 Task: Add a signature Martin Flores containing Best wishes for a happy National Religious Freedom Day, Martin Flores to email address softage.3@softage.net and add a folder Lease terminations
Action: Mouse moved to (73, 119)
Screenshot: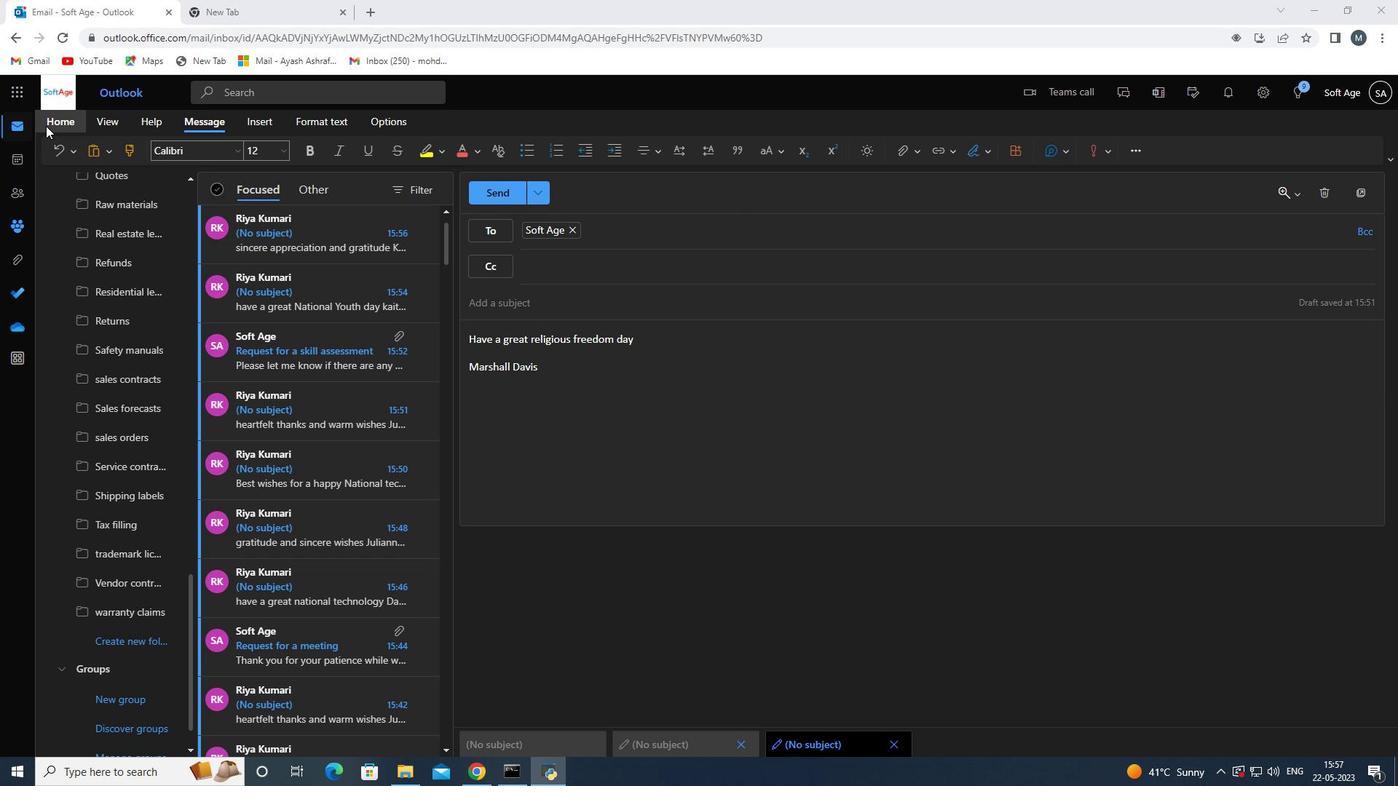 
Action: Mouse pressed left at (73, 119)
Screenshot: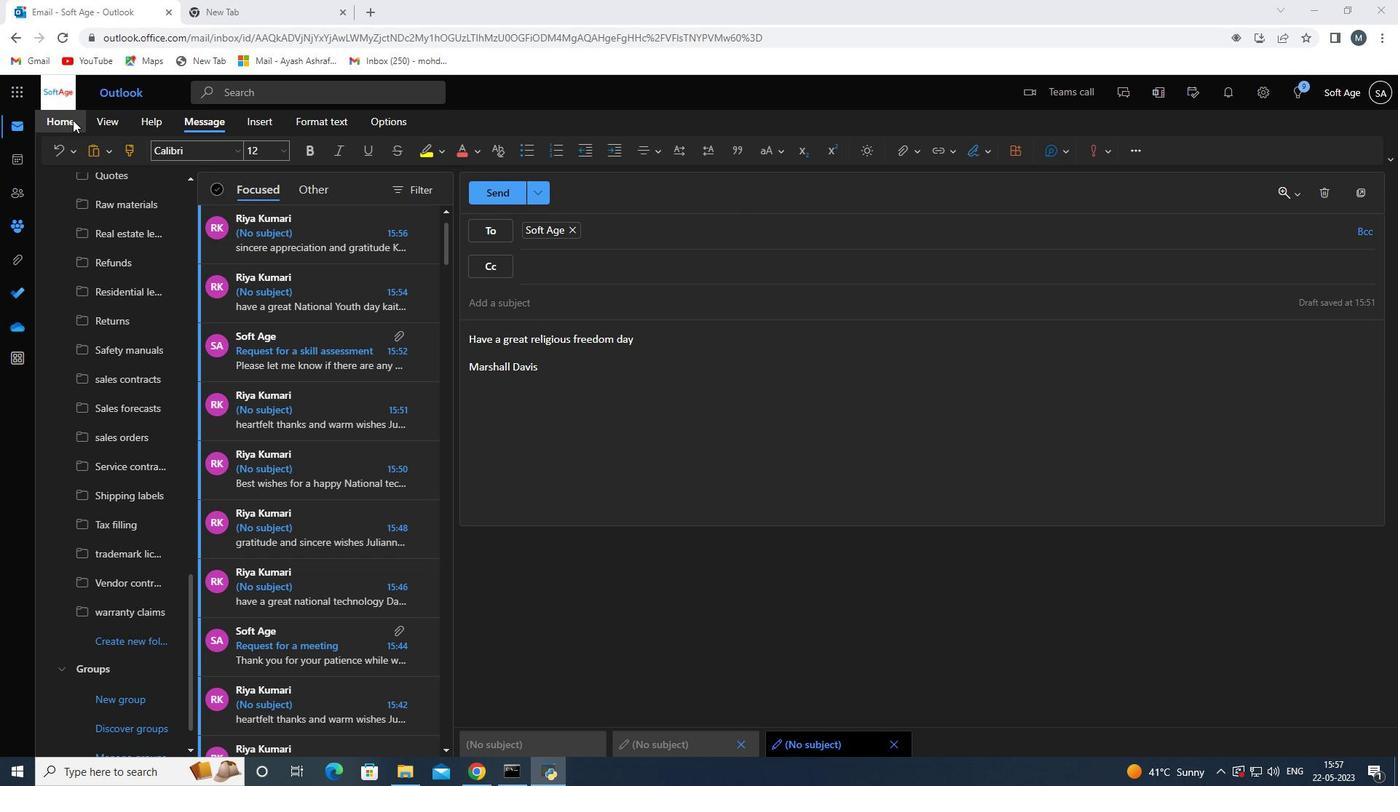 
Action: Mouse moved to (226, 147)
Screenshot: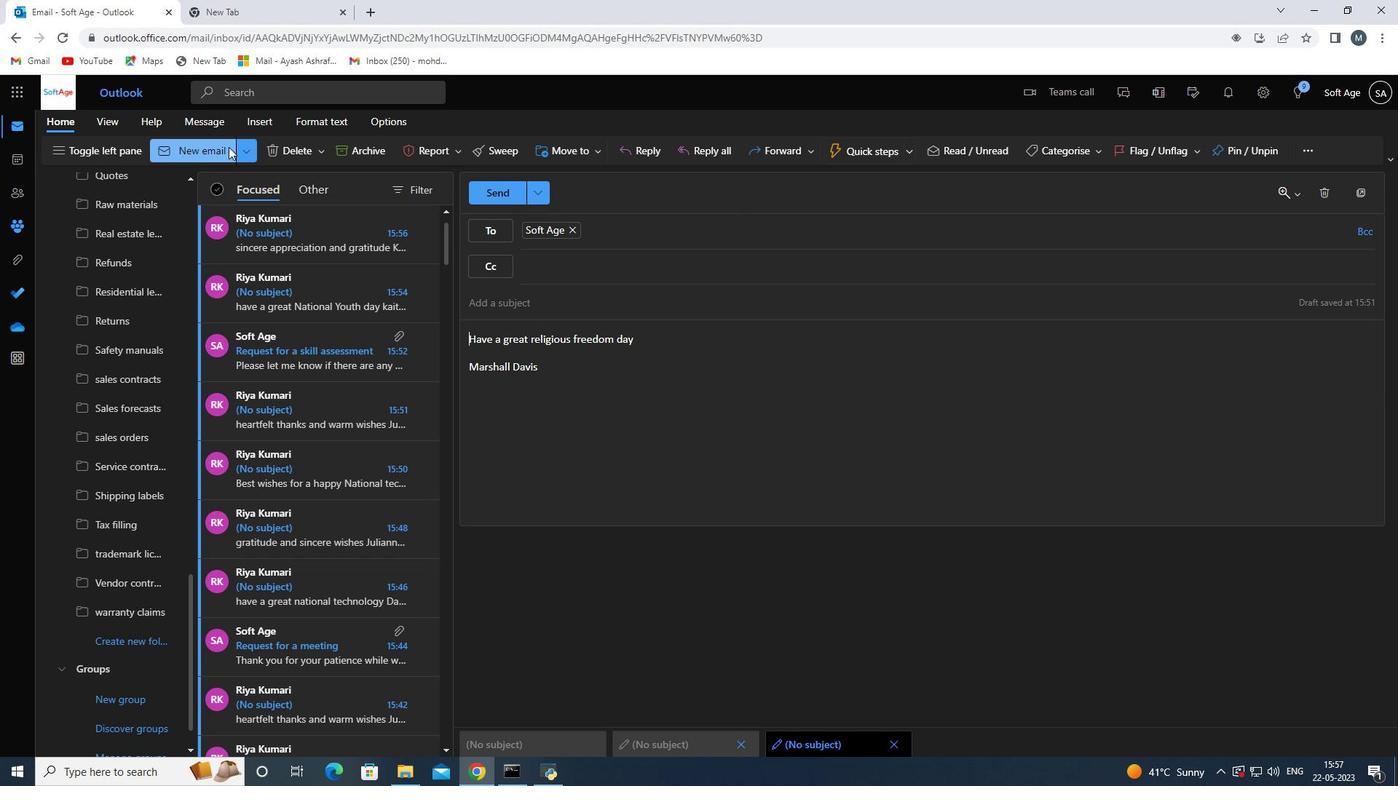 
Action: Mouse pressed left at (226, 147)
Screenshot: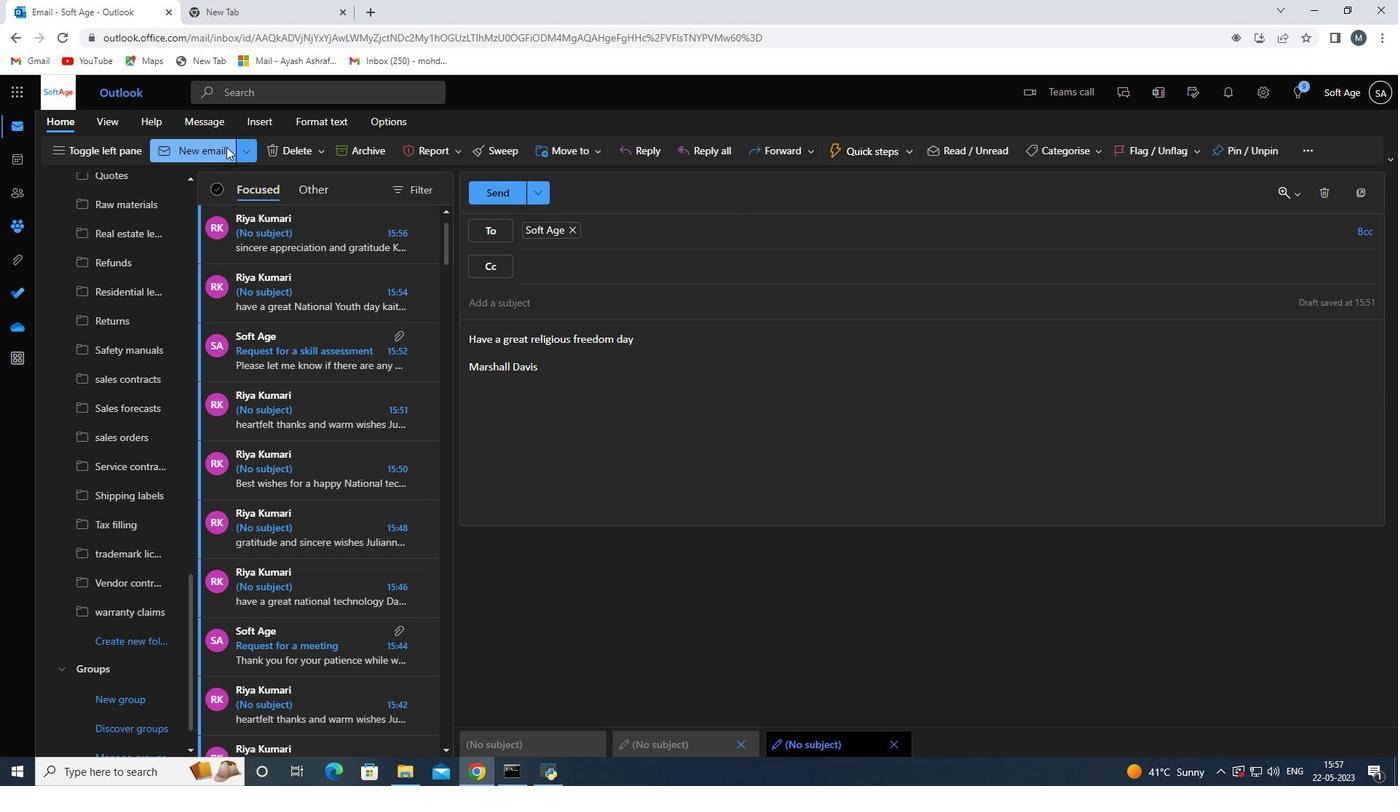 
Action: Mouse moved to (976, 158)
Screenshot: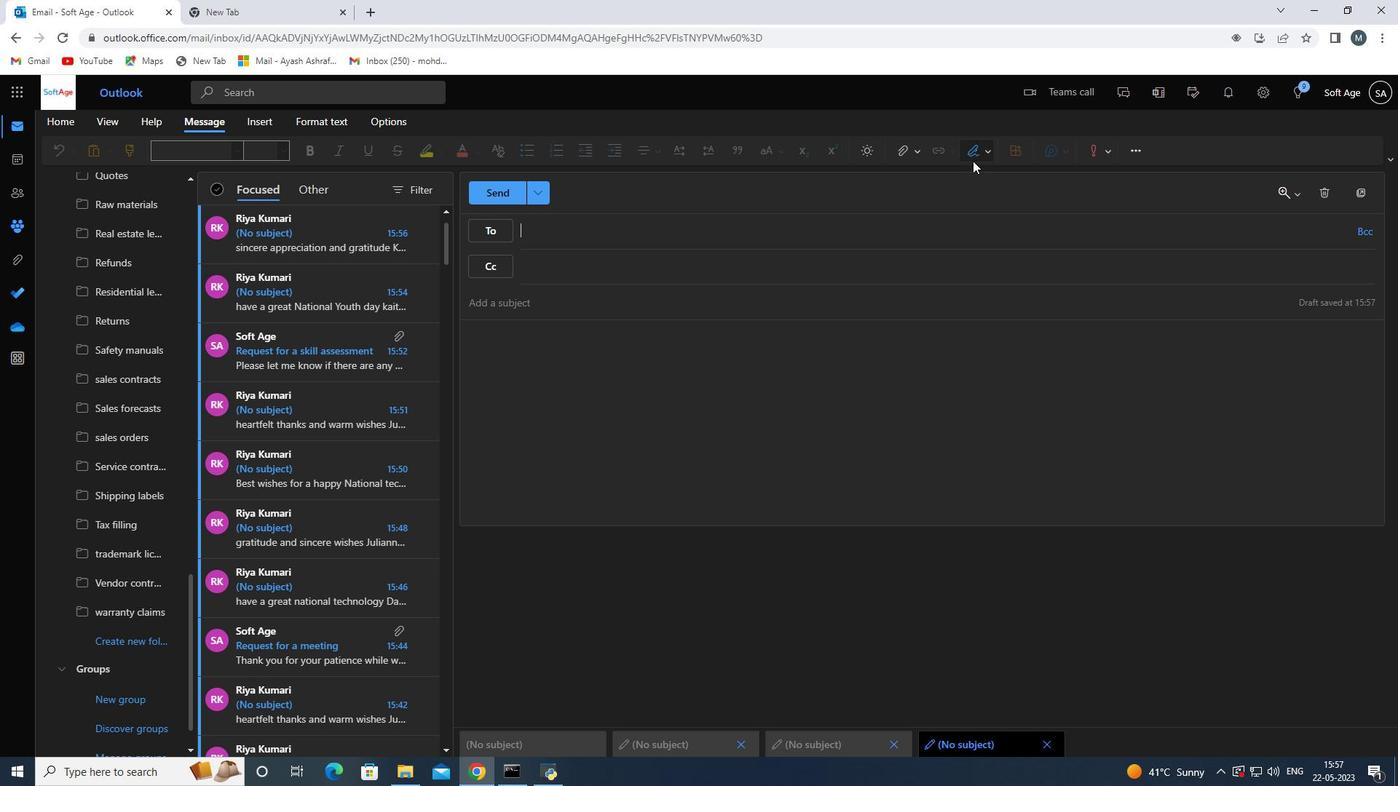 
Action: Mouse pressed left at (976, 158)
Screenshot: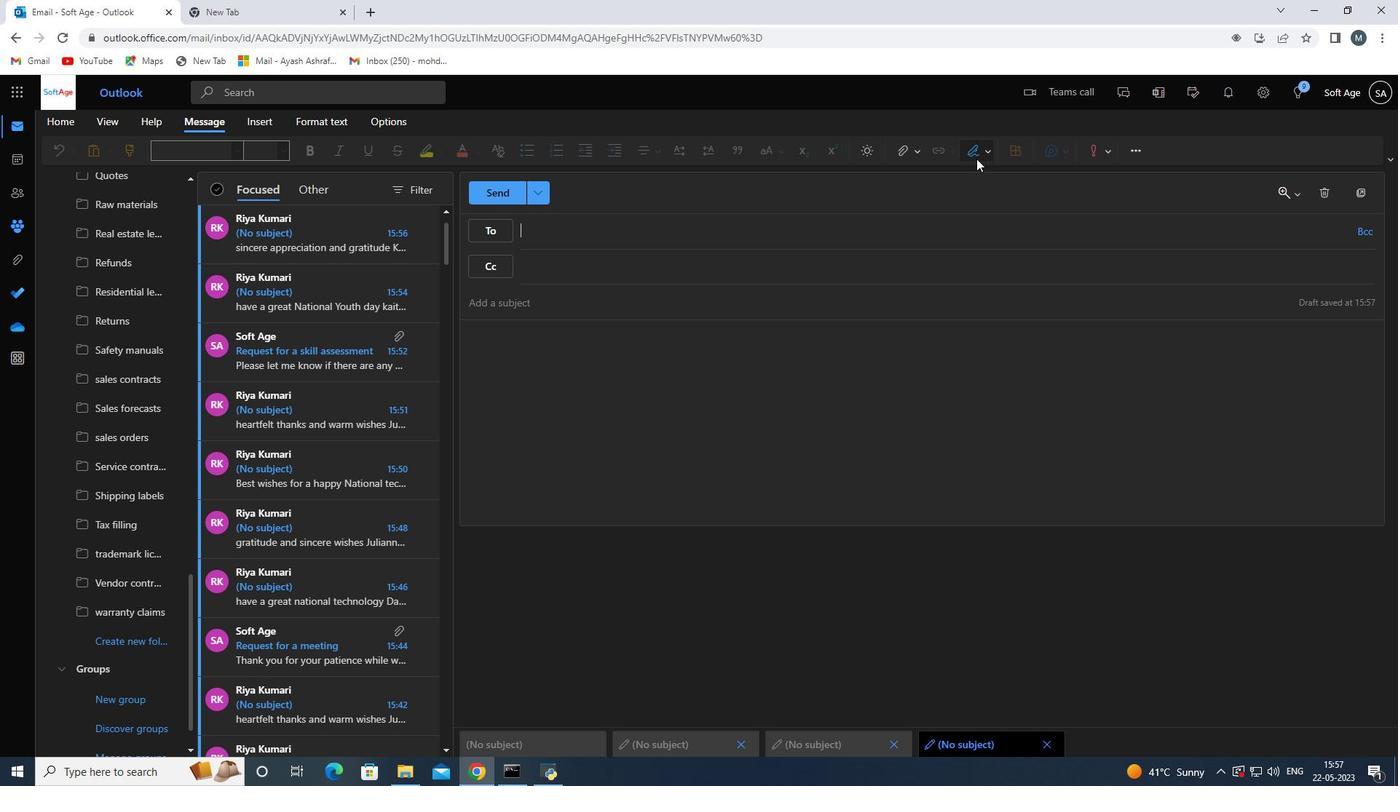 
Action: Mouse moved to (958, 206)
Screenshot: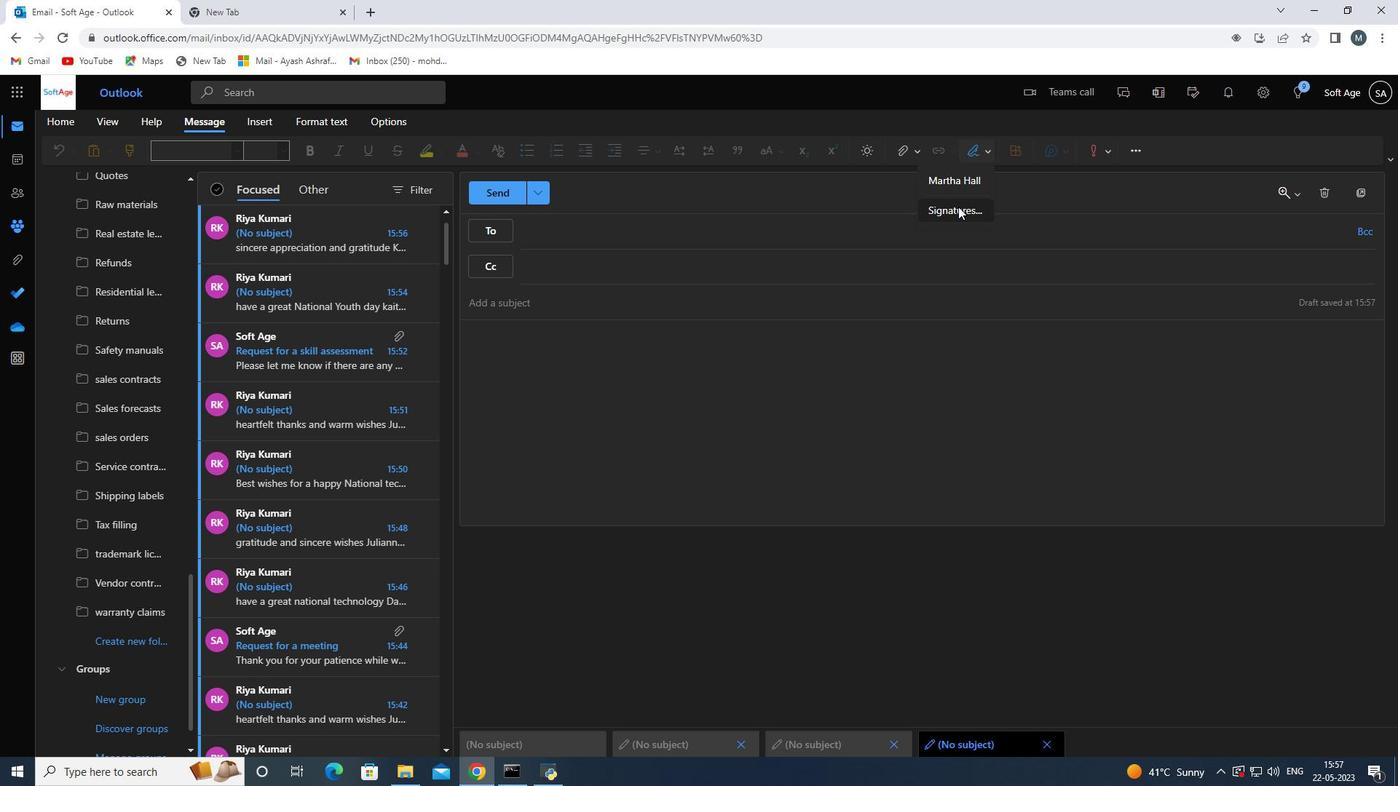 
Action: Mouse pressed left at (958, 206)
Screenshot: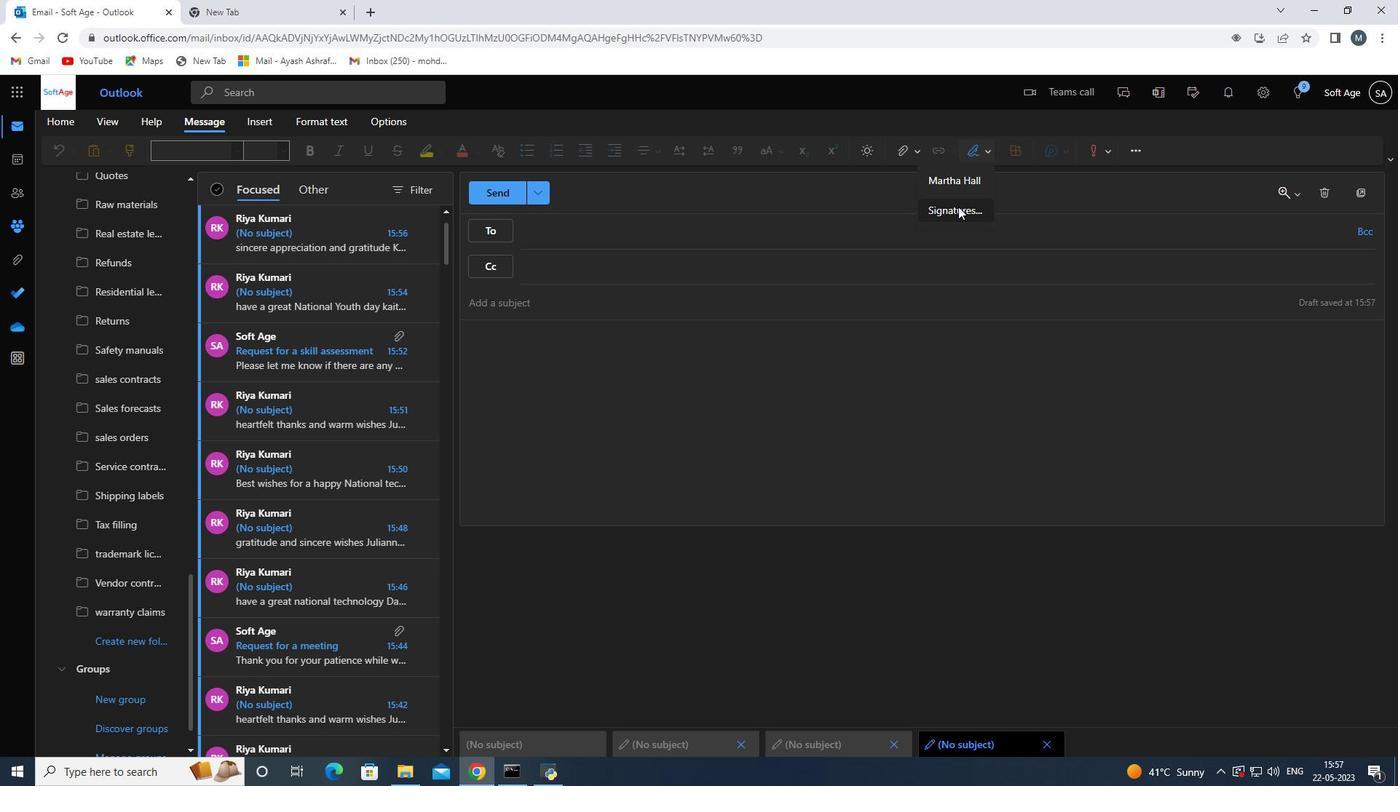 
Action: Mouse moved to (971, 272)
Screenshot: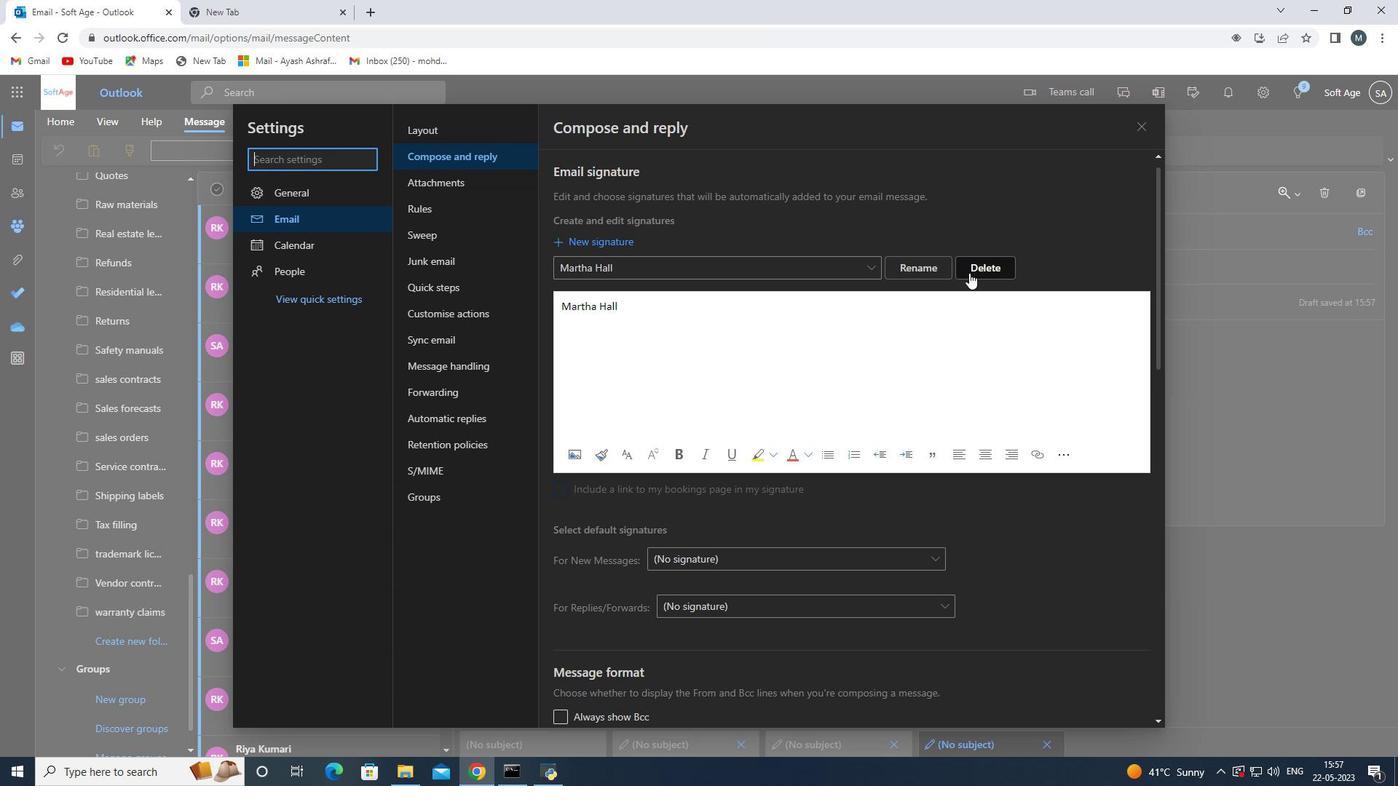 
Action: Mouse pressed left at (971, 272)
Screenshot: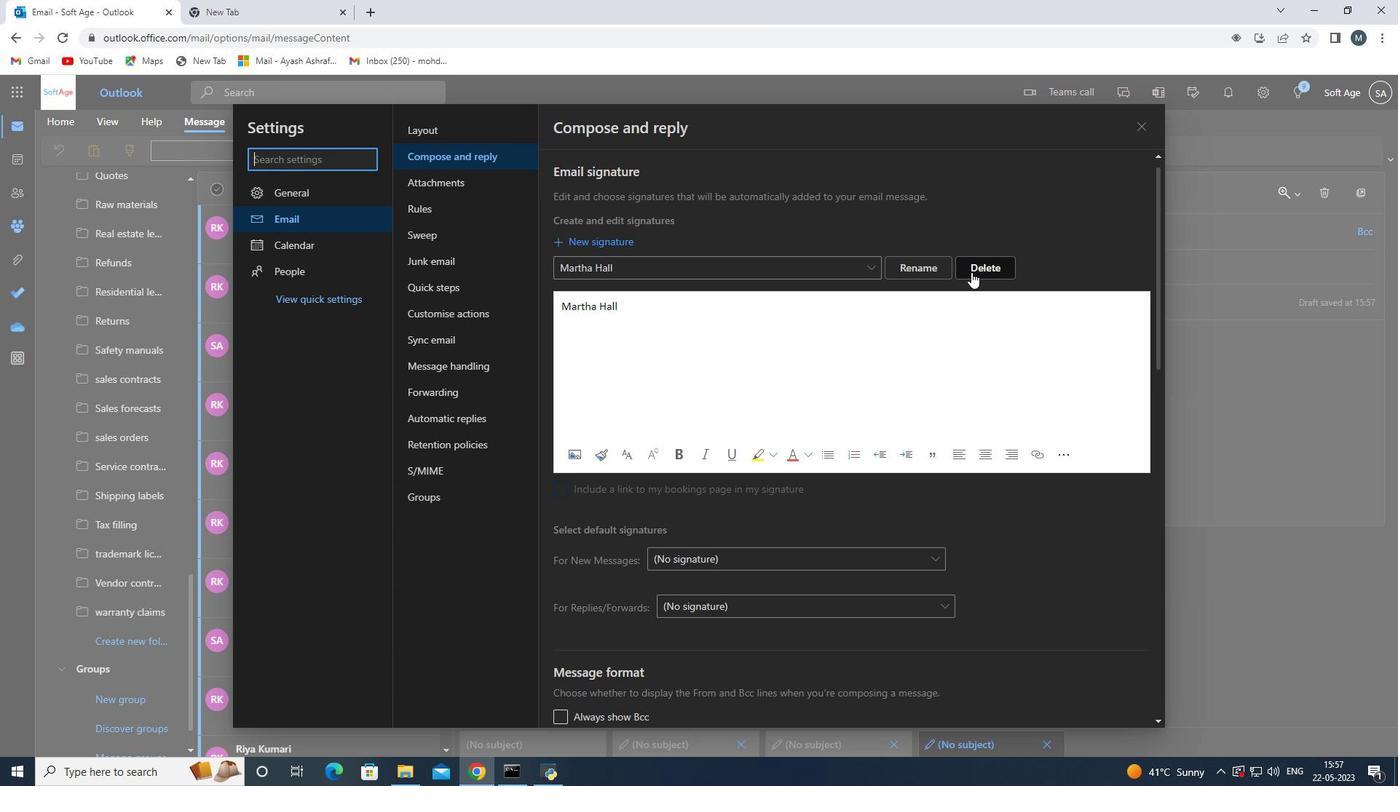 
Action: Mouse moved to (713, 268)
Screenshot: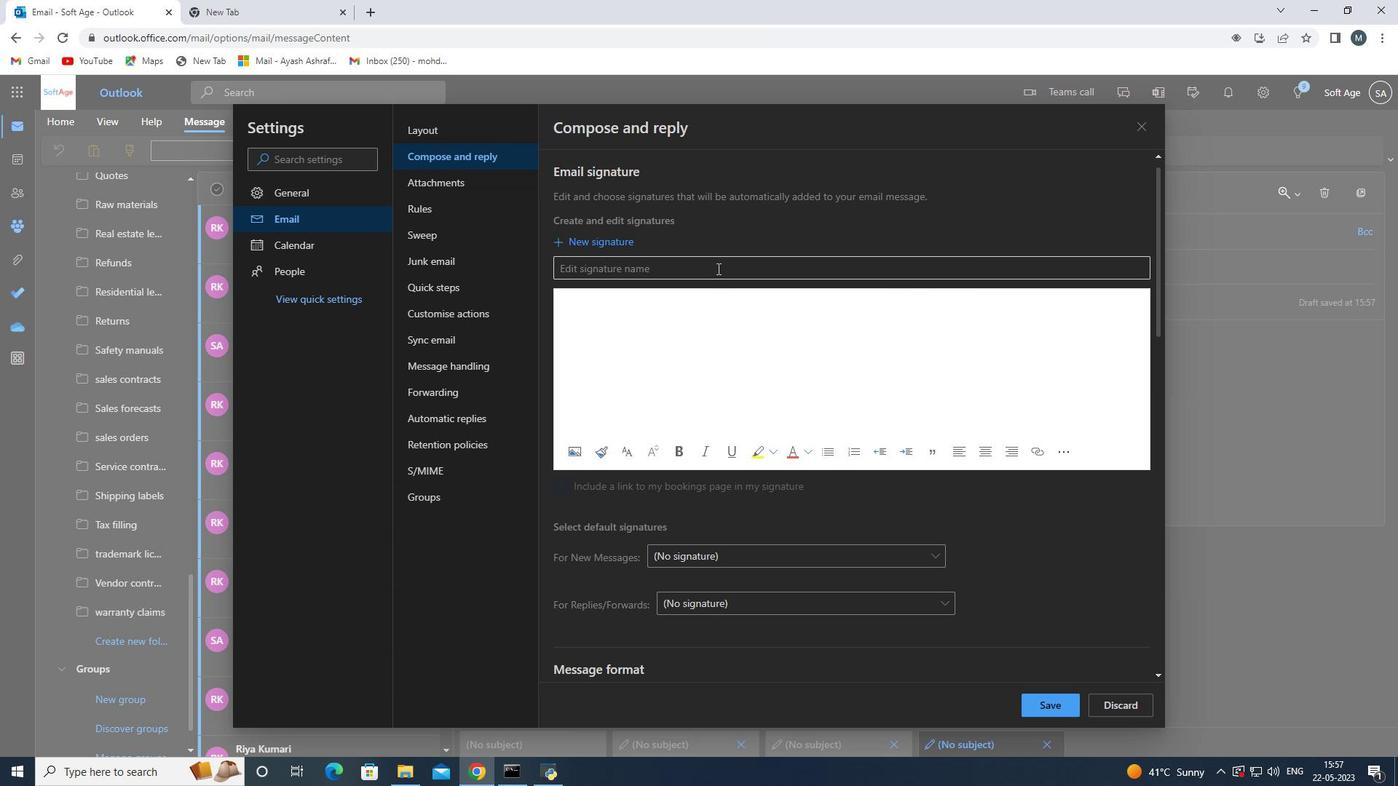 
Action: Mouse pressed left at (713, 268)
Screenshot: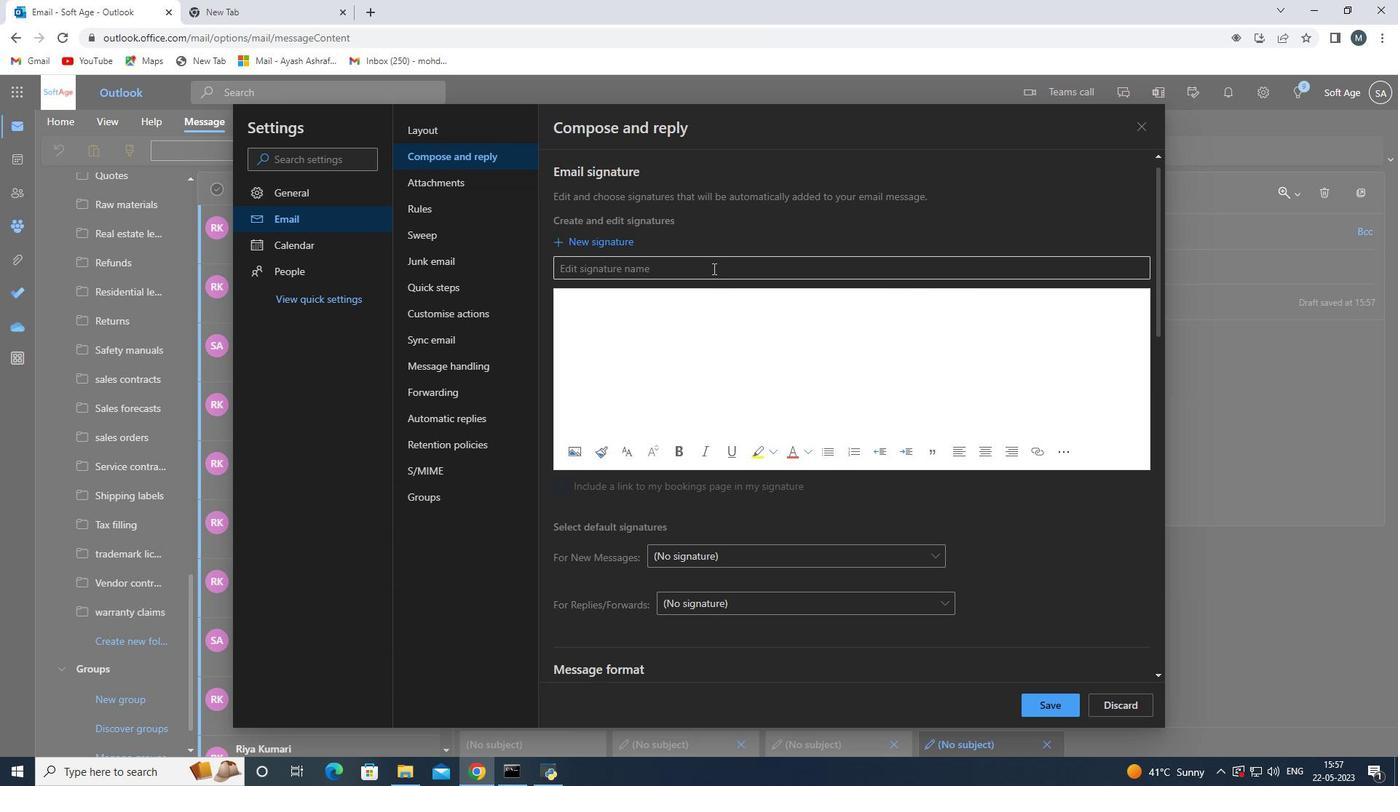 
Action: Mouse moved to (710, 268)
Screenshot: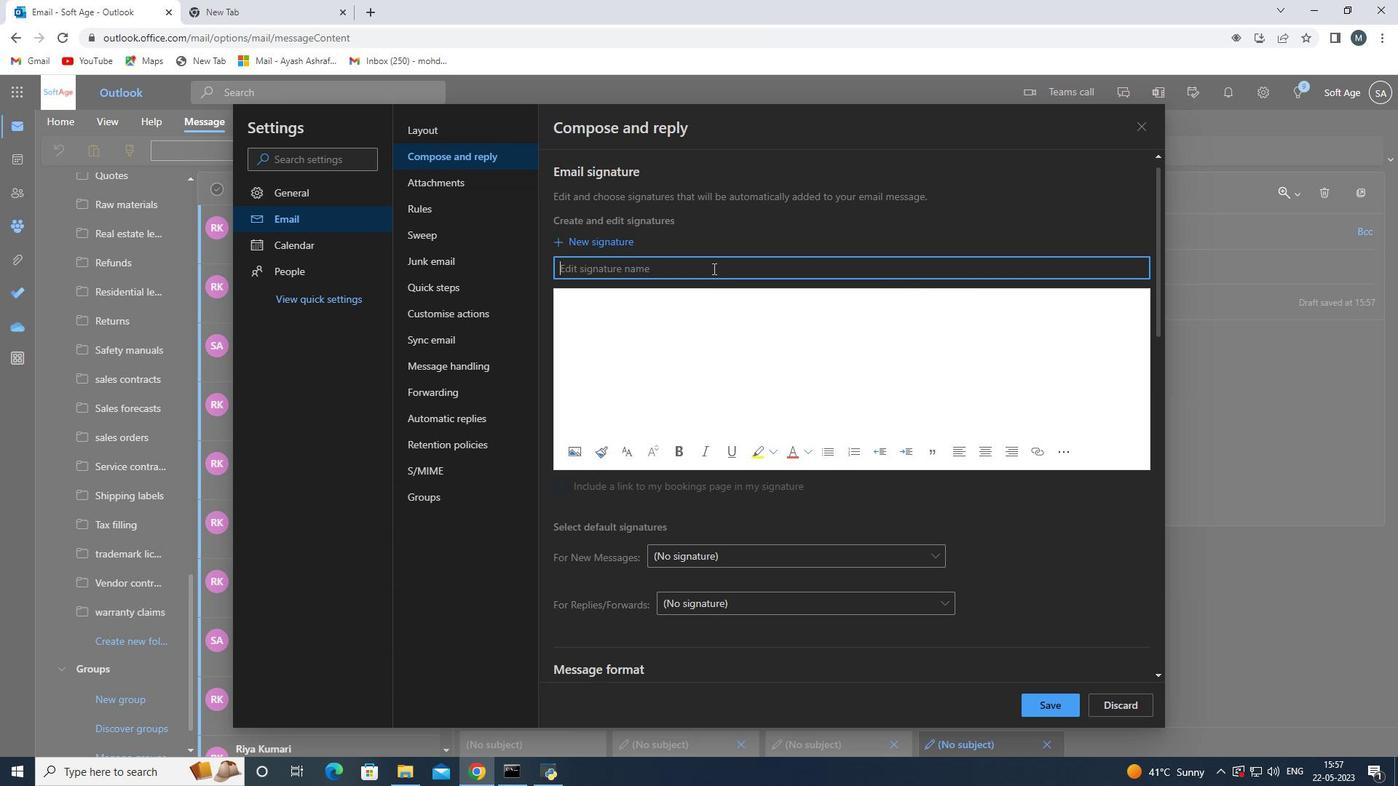 
Action: Key pressed <Key.shift>martin<Key.space><Key.shift>Flores<Key.space>
Screenshot: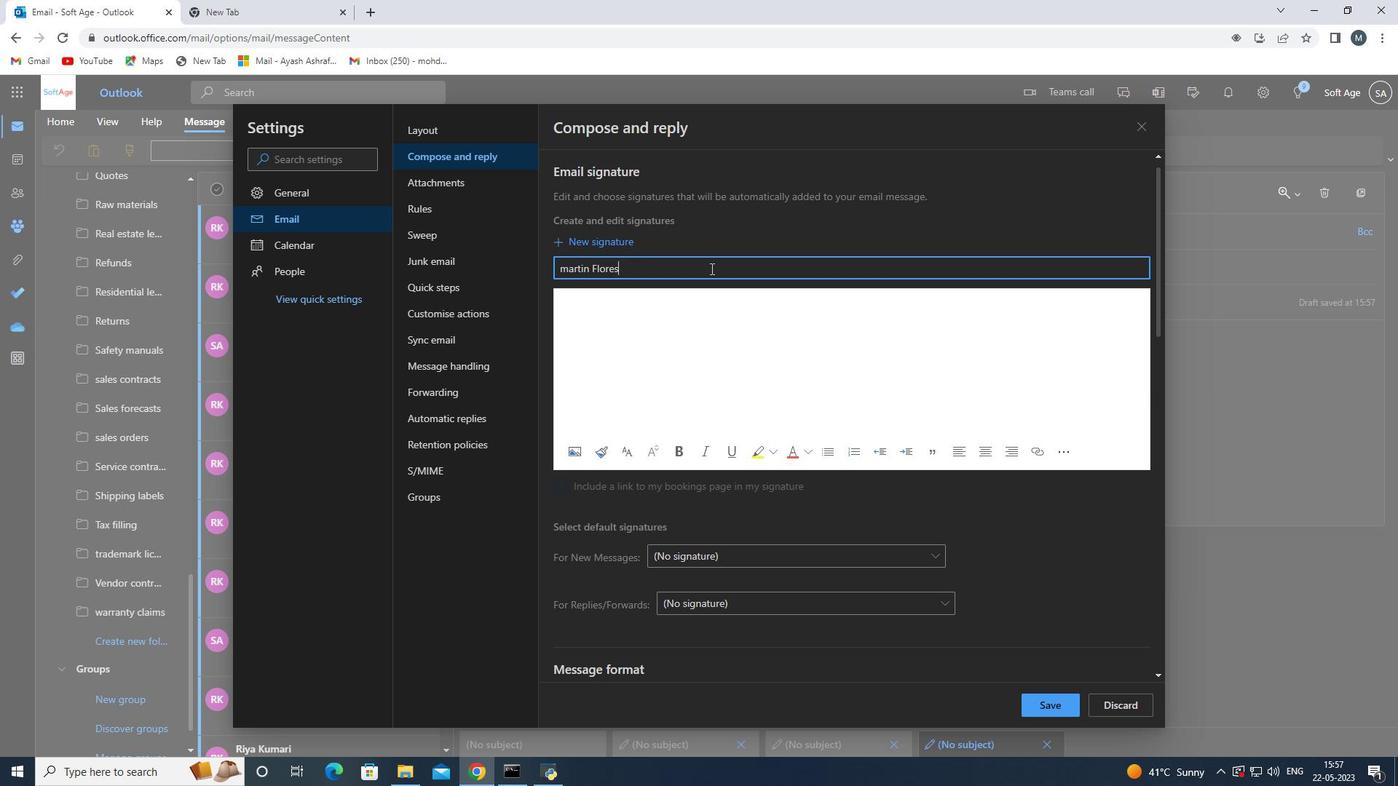 
Action: Mouse moved to (568, 266)
Screenshot: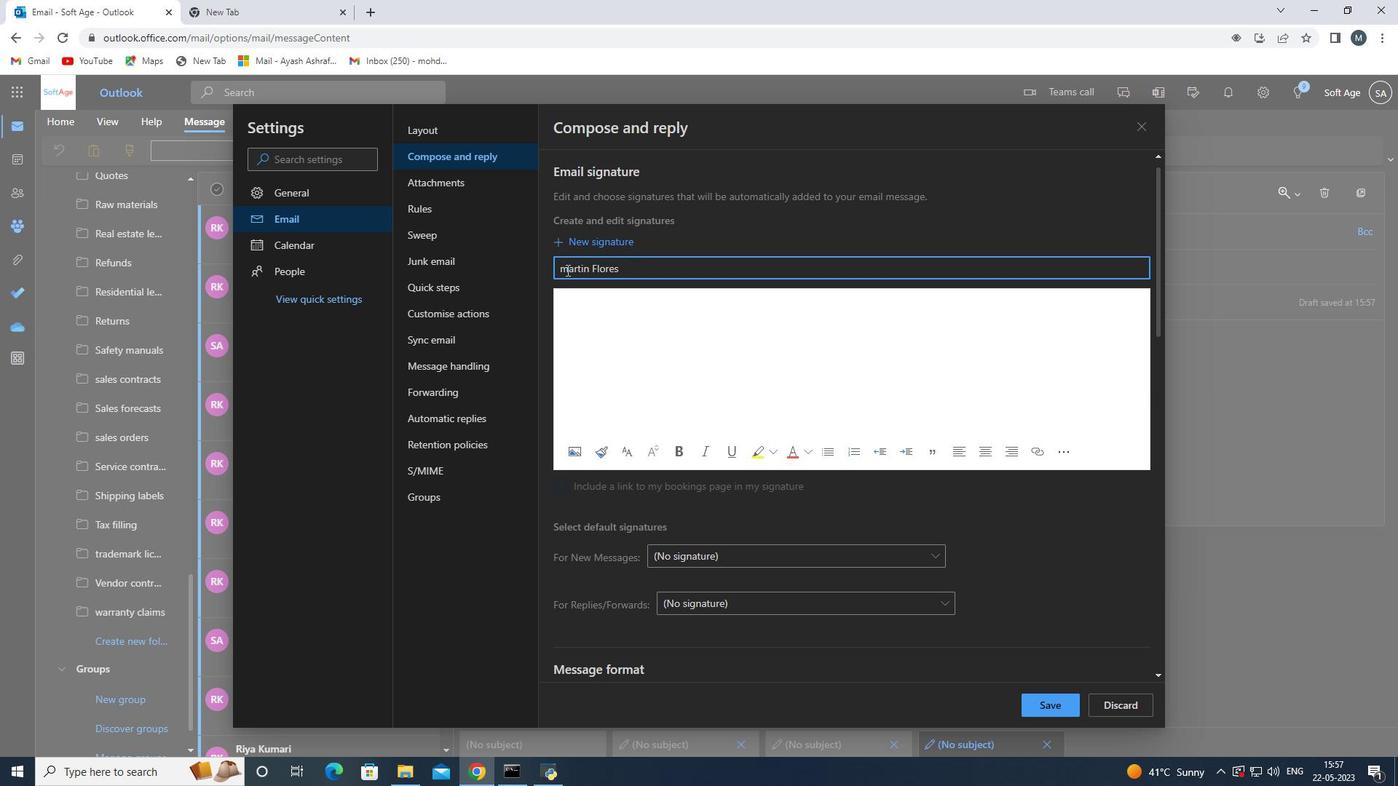 
Action: Mouse pressed left at (568, 266)
Screenshot: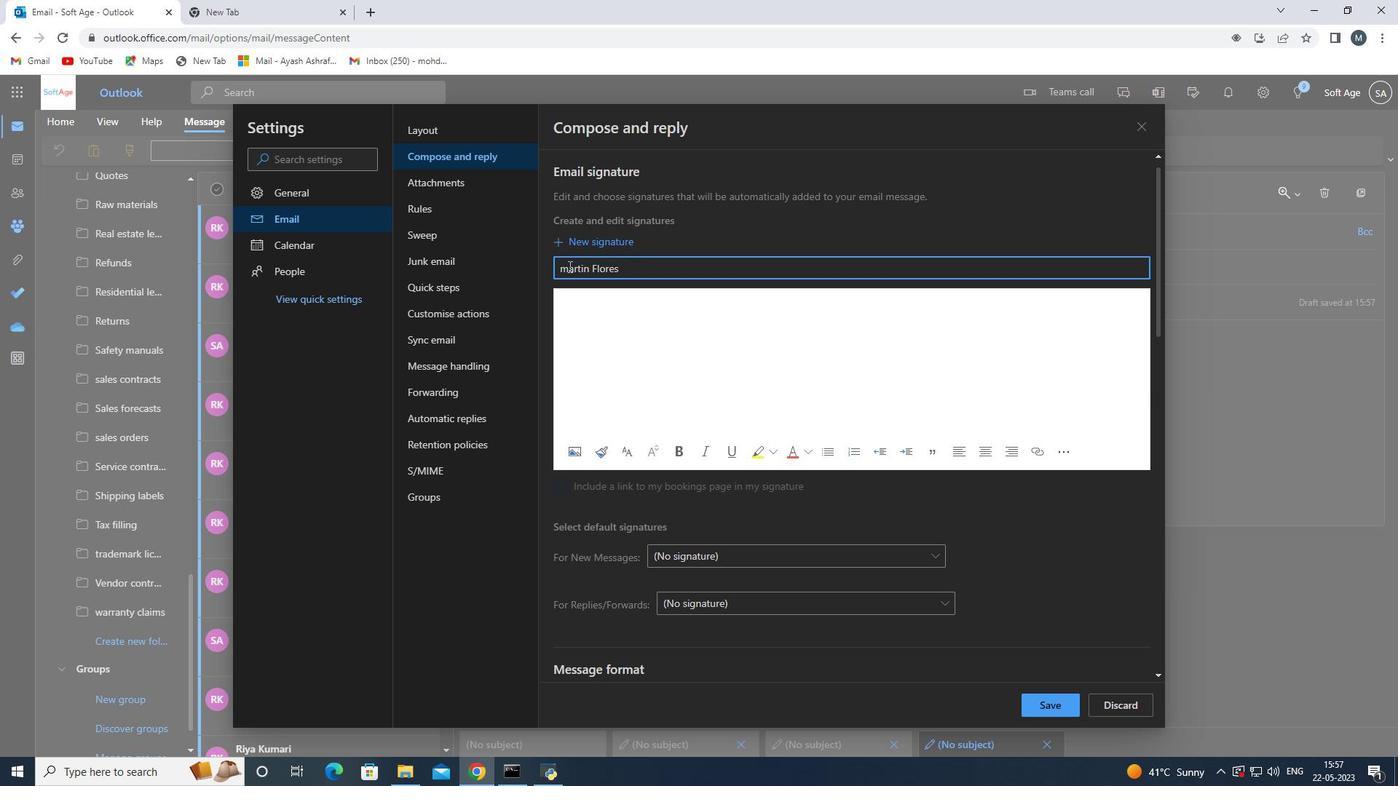 
Action: Mouse moved to (579, 265)
Screenshot: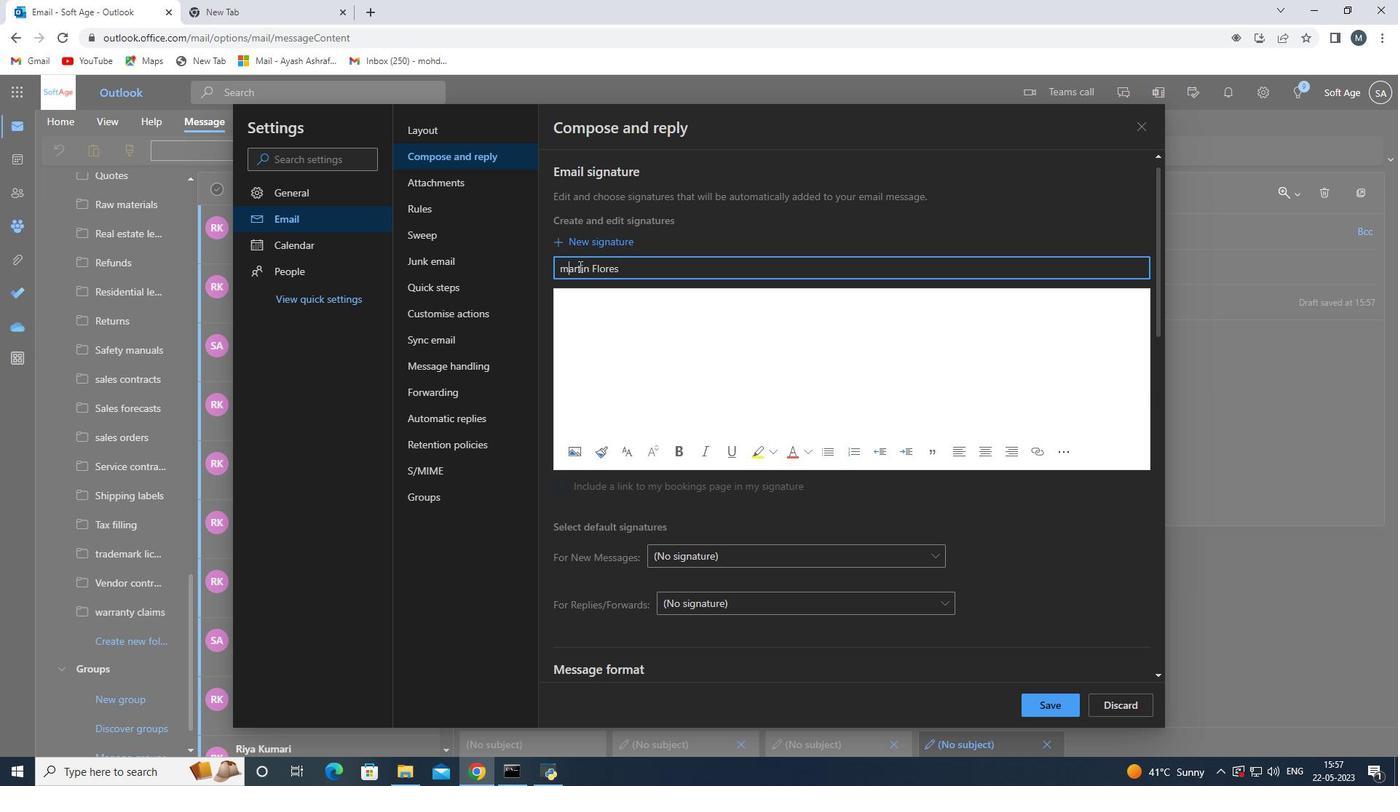 
Action: Key pressed <Key.backspace><Key.shift>M
Screenshot: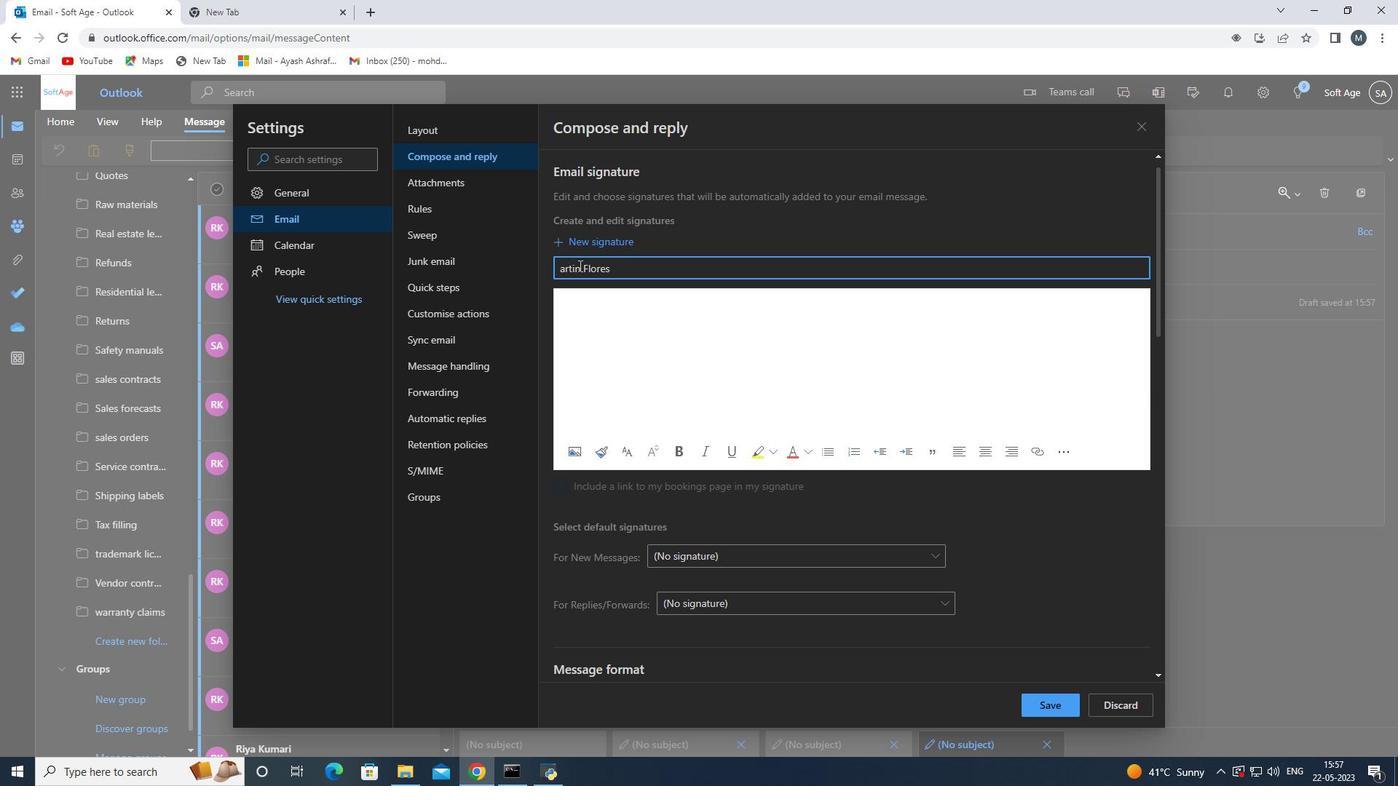 
Action: Mouse moved to (622, 318)
Screenshot: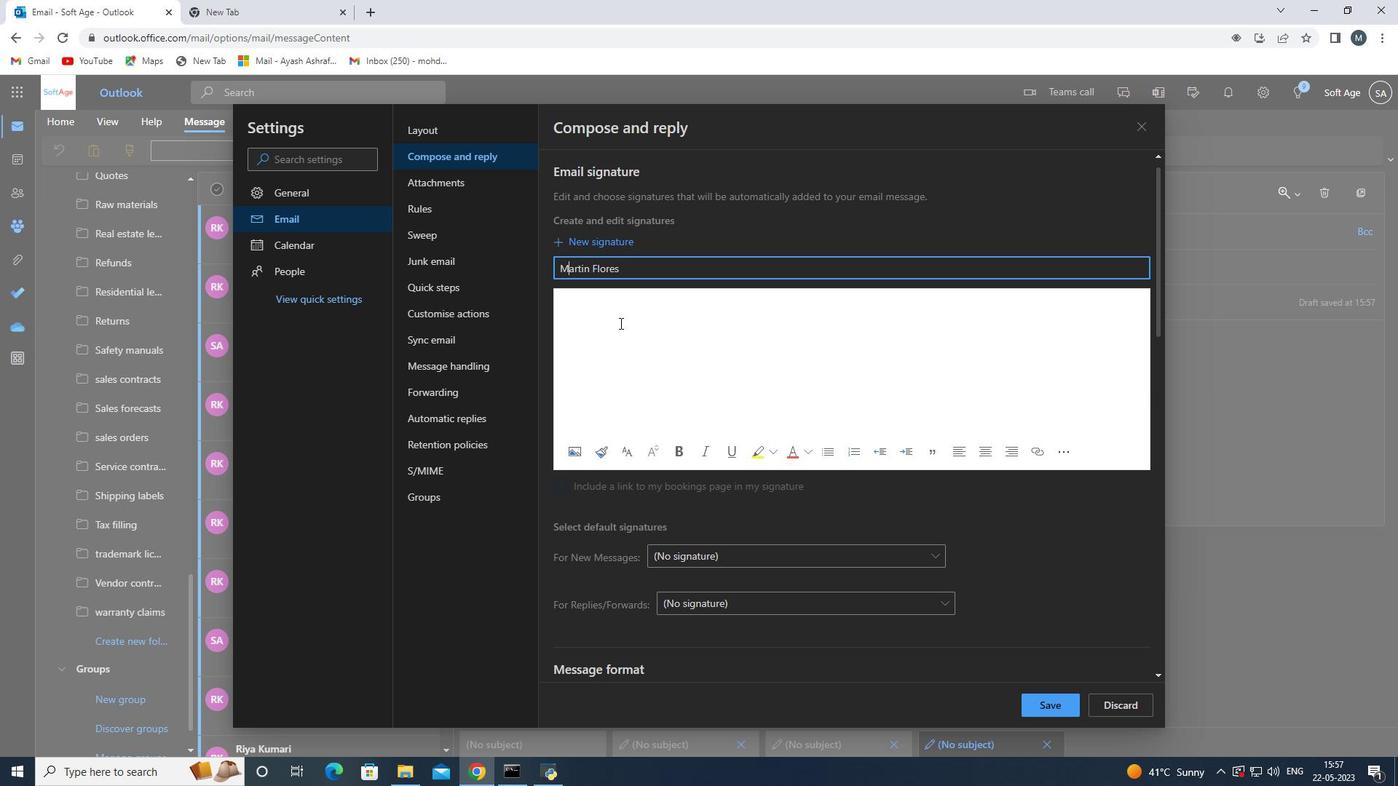 
Action: Mouse pressed left at (622, 318)
Screenshot: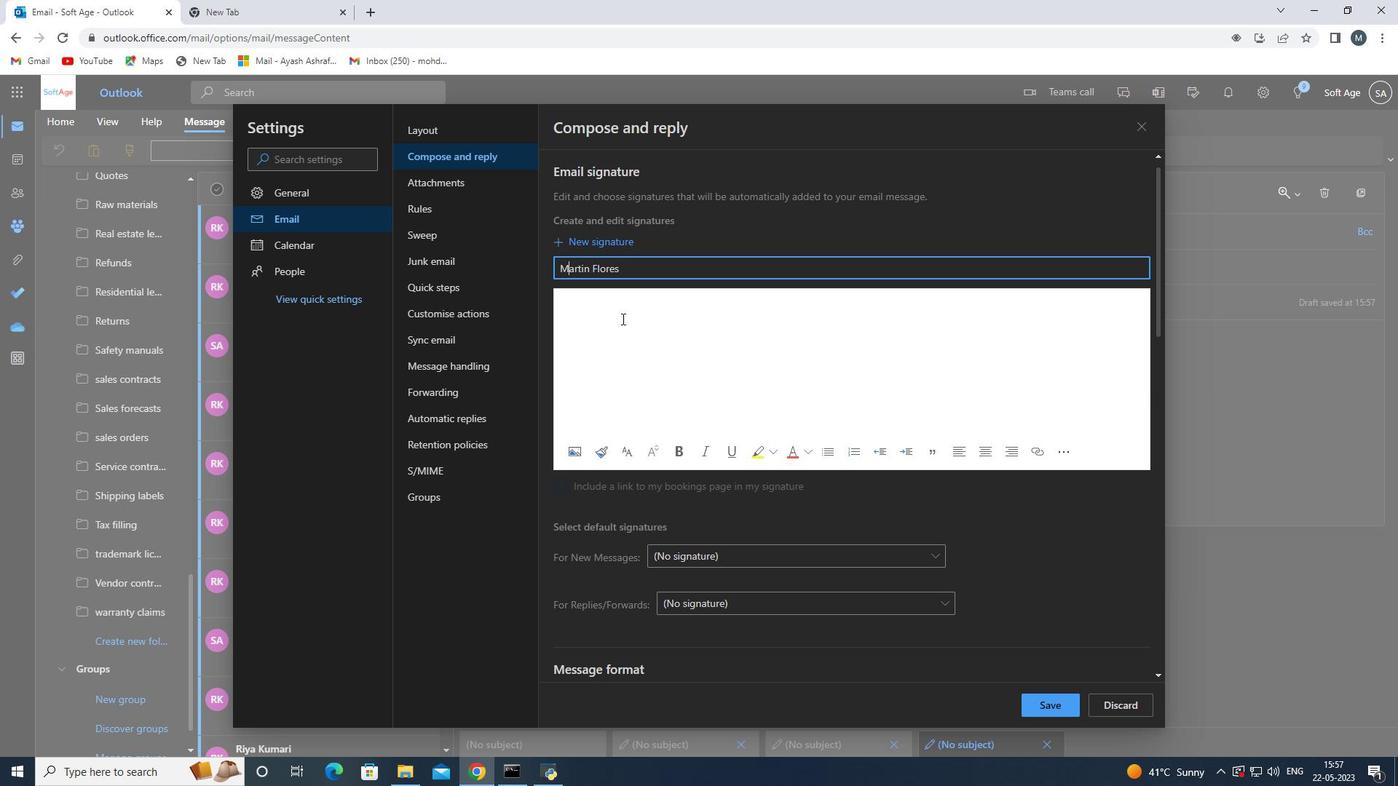 
Action: Mouse moved to (624, 320)
Screenshot: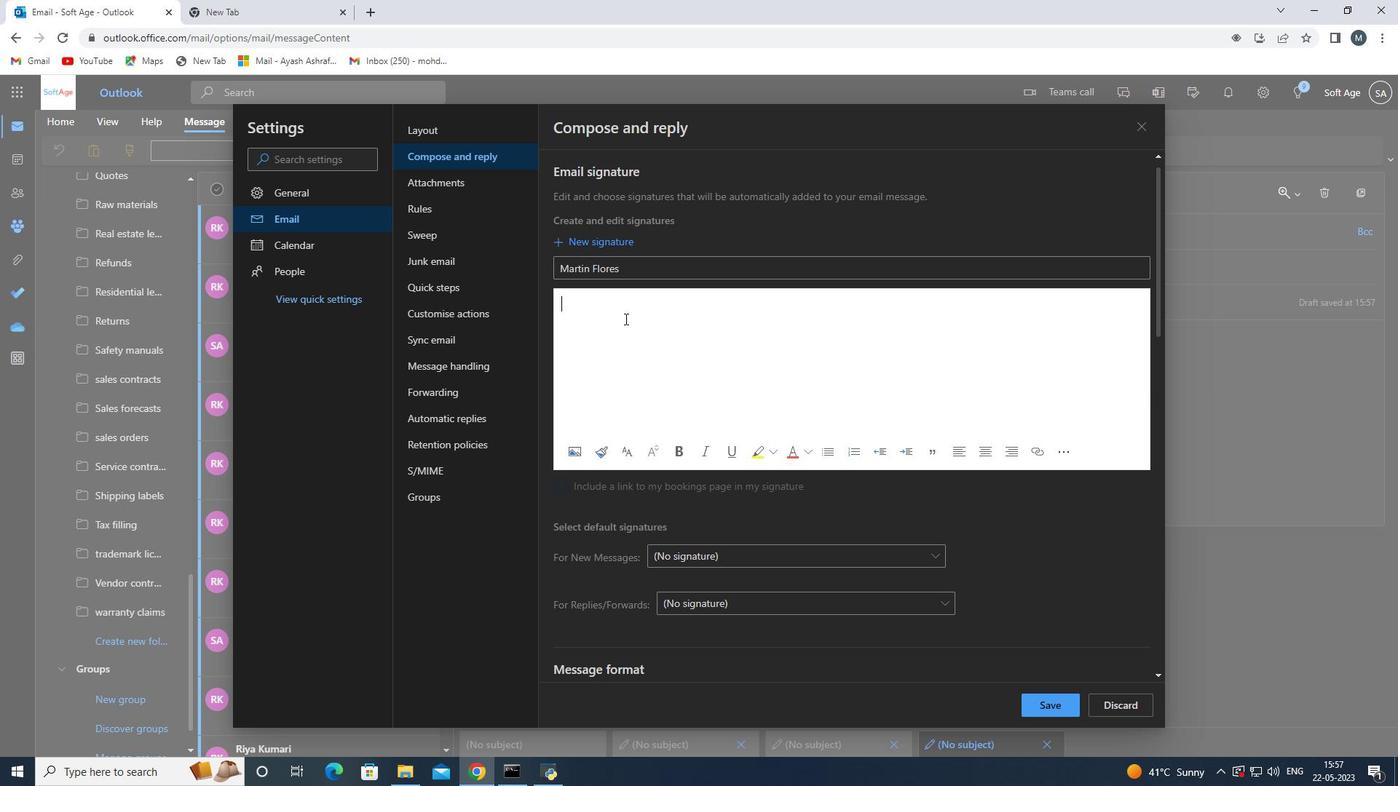 
Action: Key pressed <Key.shift>Martin<Key.space><Key.shift>flores<Key.space>
Screenshot: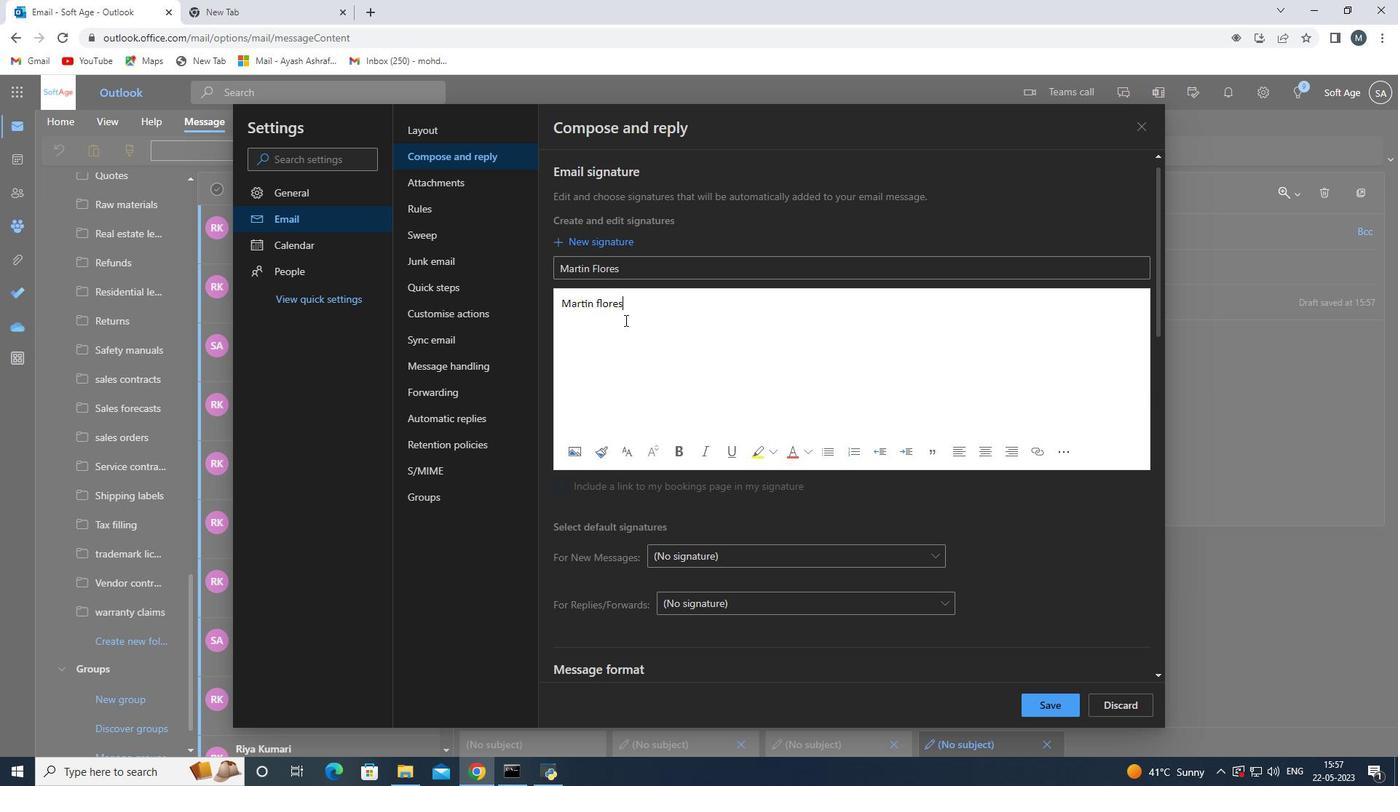 
Action: Mouse moved to (598, 305)
Screenshot: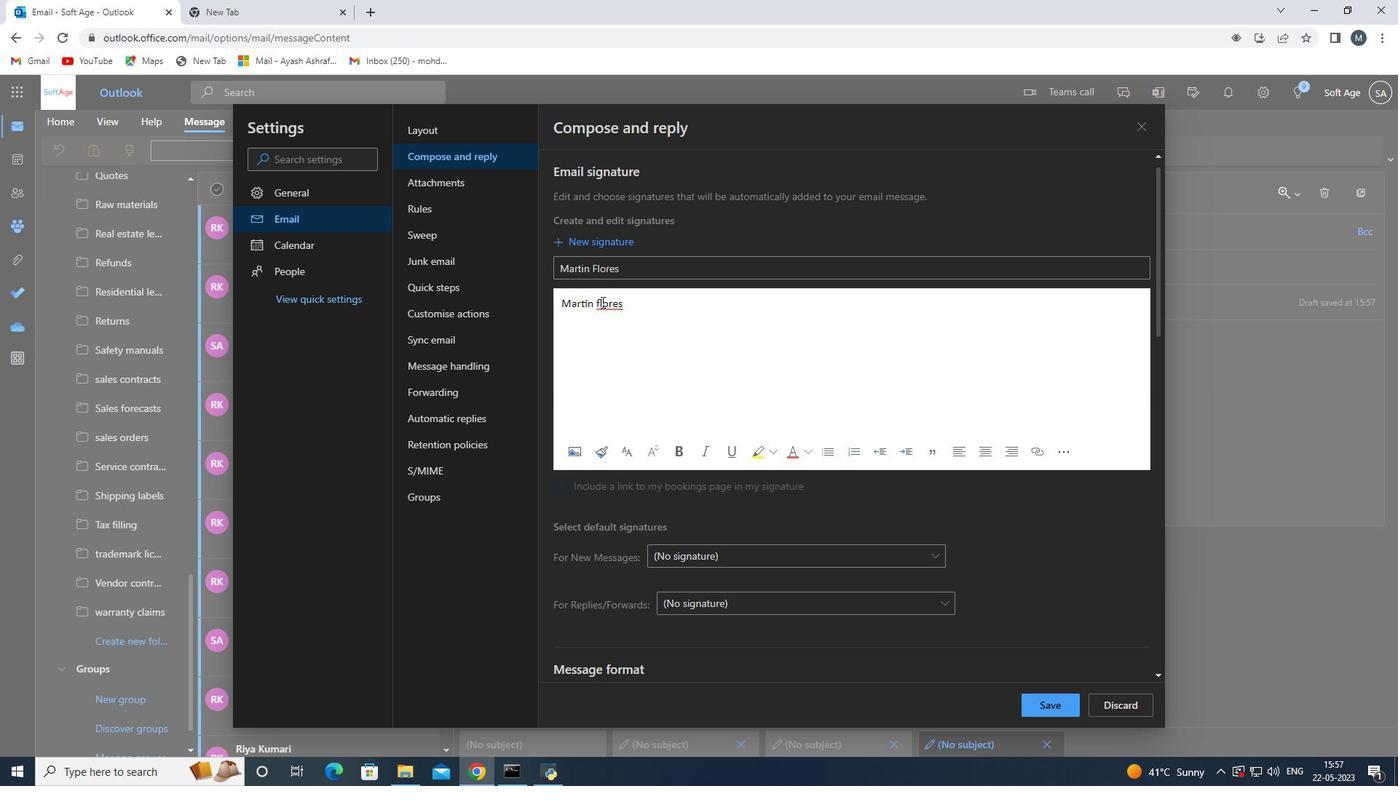 
Action: Mouse pressed left at (598, 305)
Screenshot: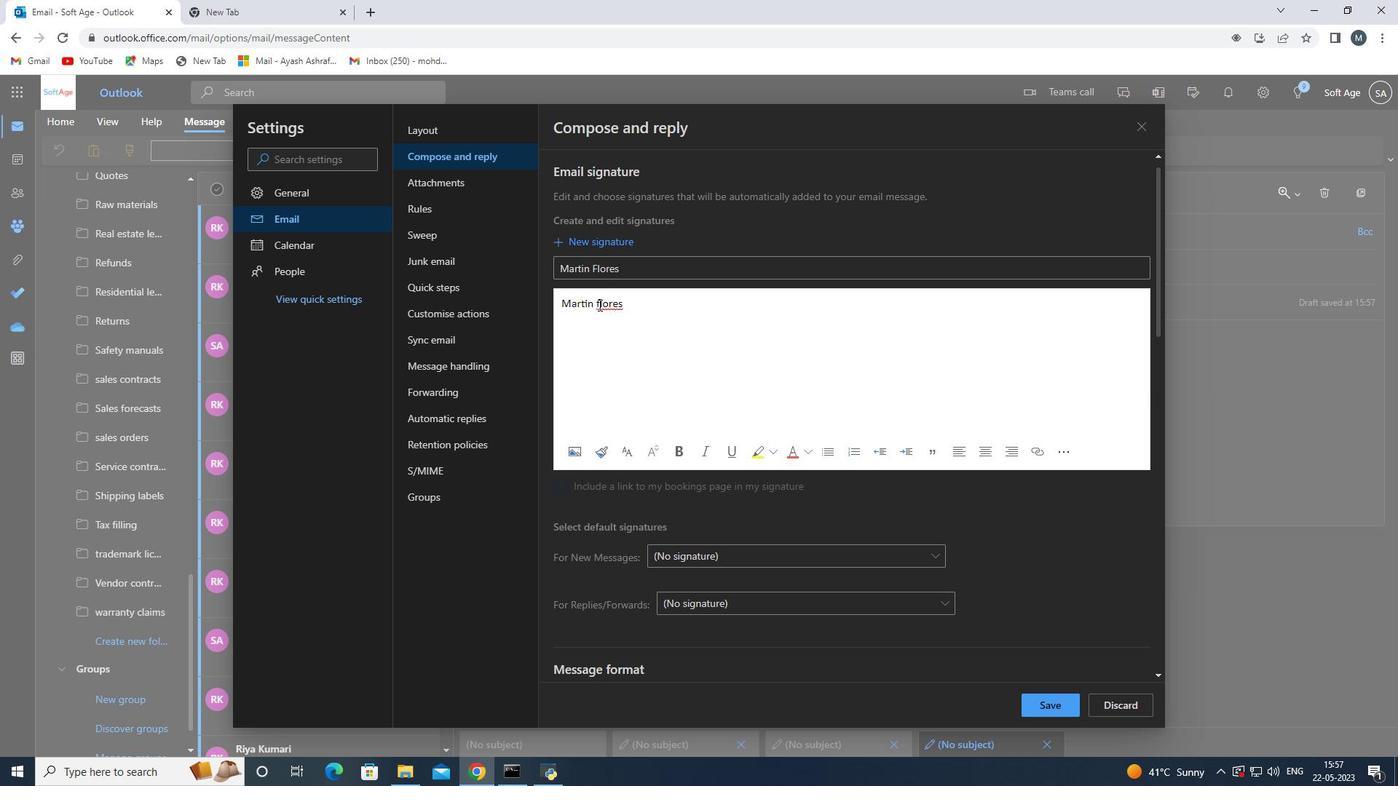 
Action: Mouse moved to (622, 312)
Screenshot: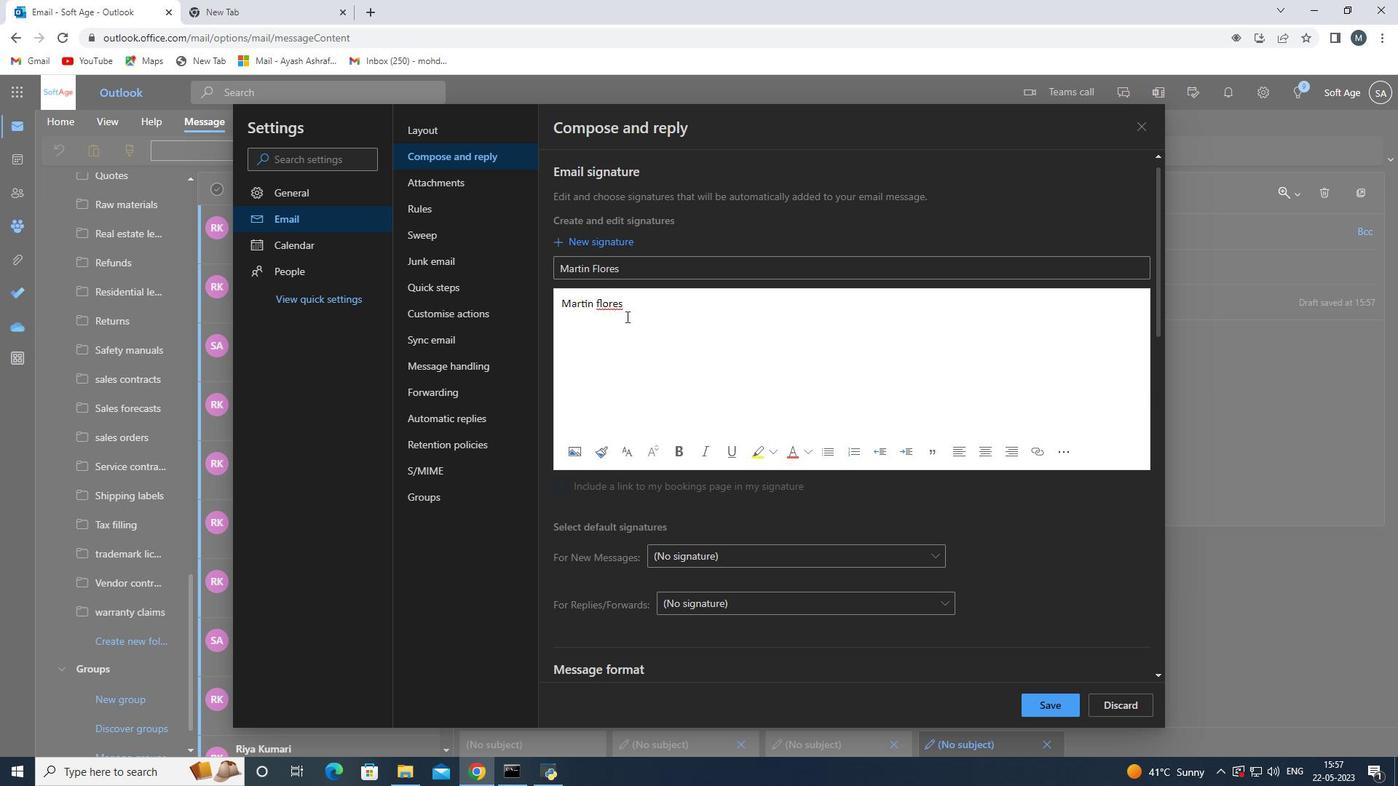 
Action: Key pressed <Key.backspace><Key.shift>F
Screenshot: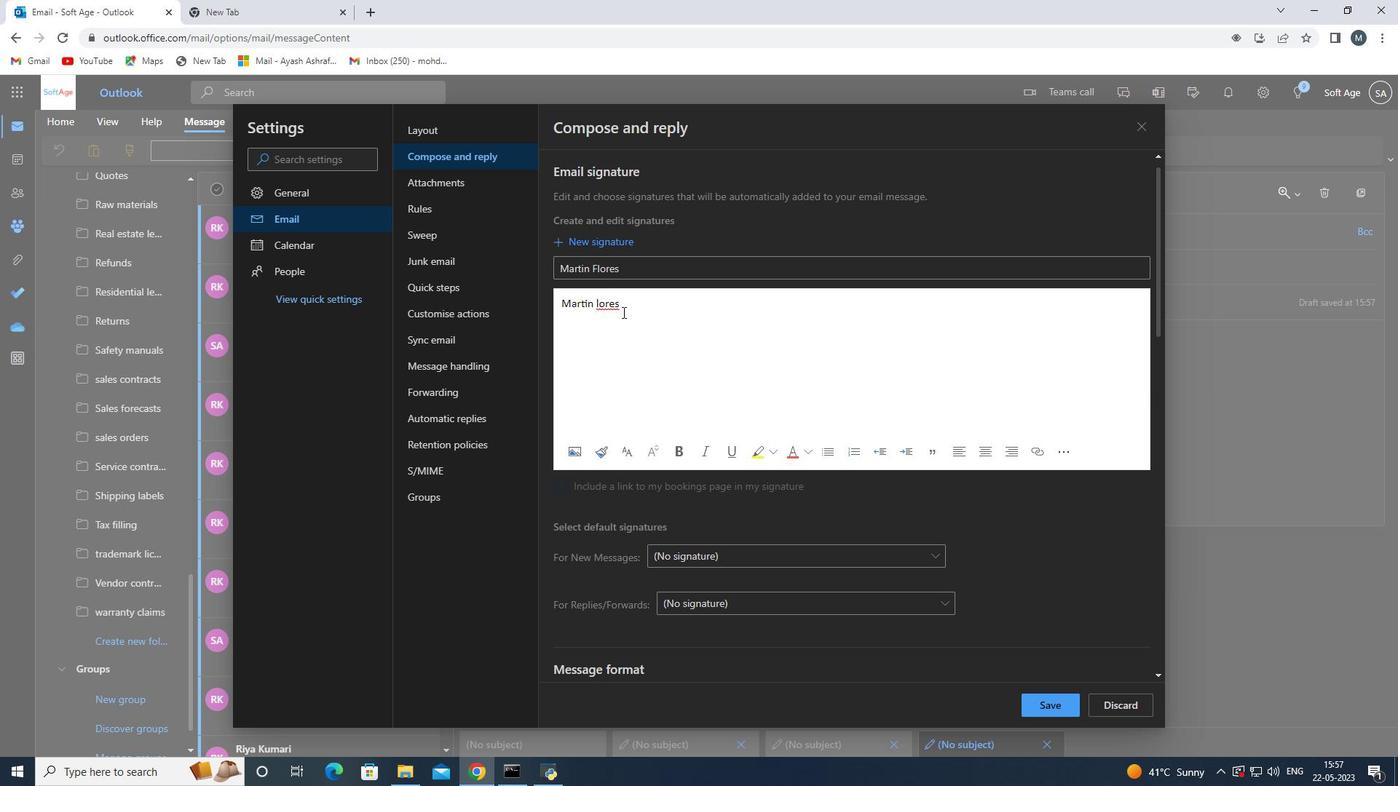 
Action: Mouse moved to (1025, 695)
Screenshot: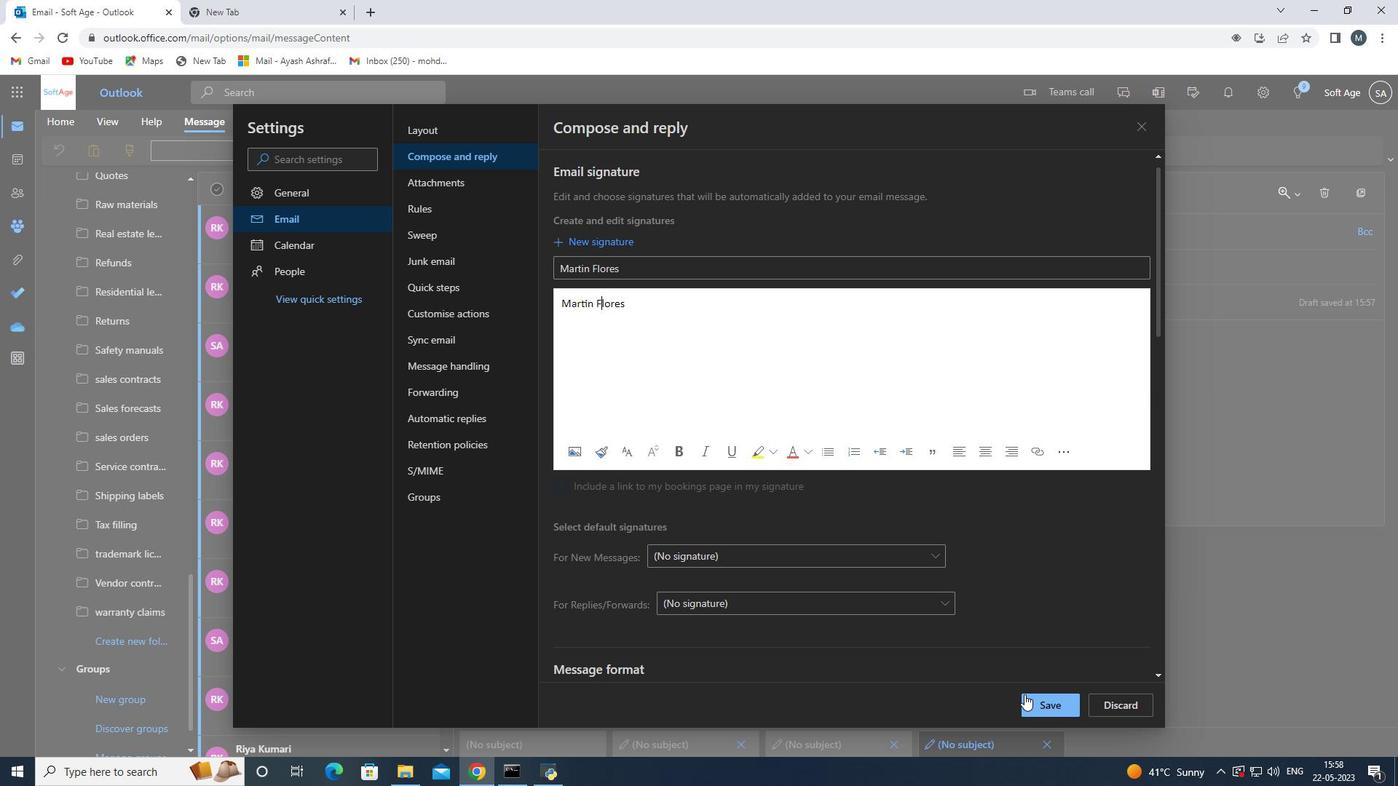 
Action: Mouse pressed left at (1025, 695)
Screenshot: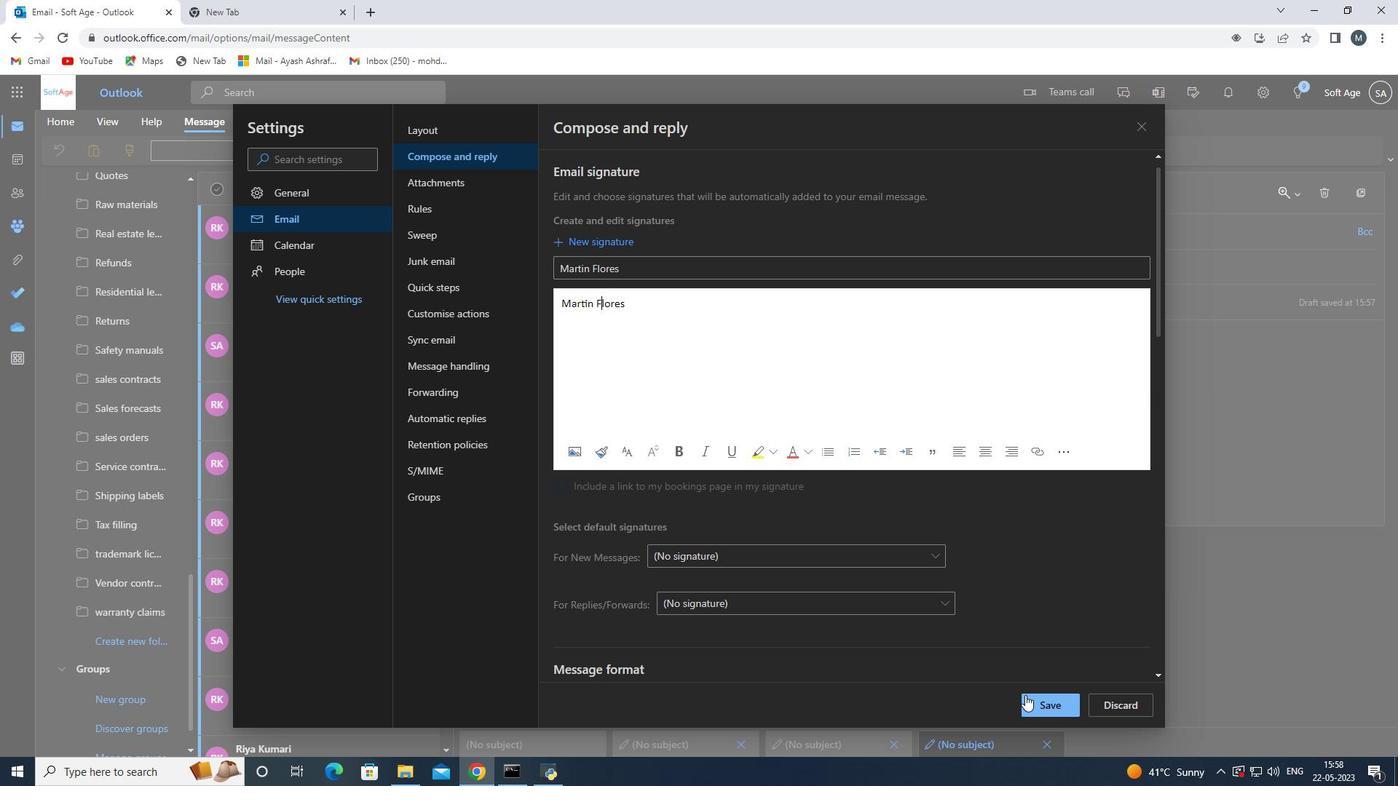 
Action: Mouse moved to (1139, 123)
Screenshot: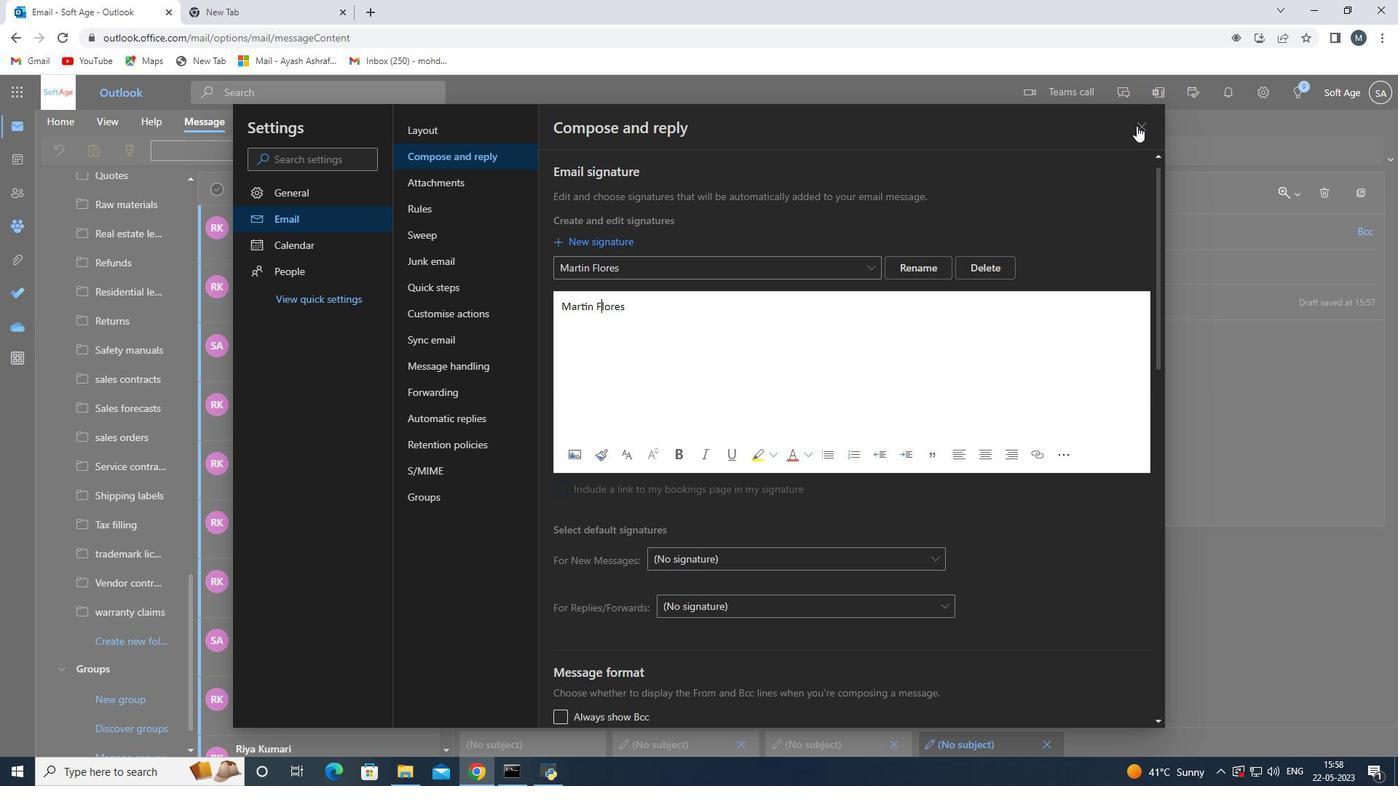 
Action: Mouse pressed left at (1139, 123)
Screenshot: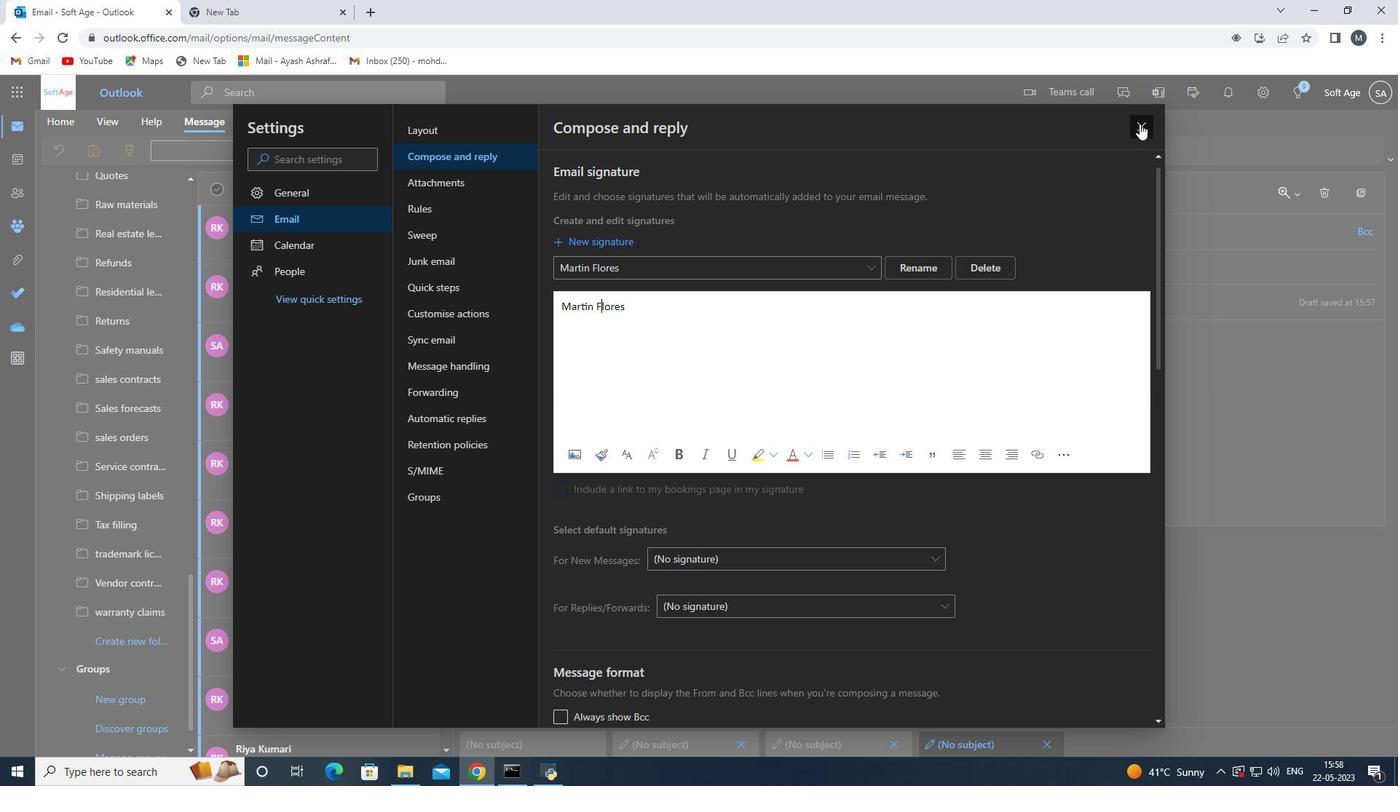 
Action: Mouse moved to (563, 348)
Screenshot: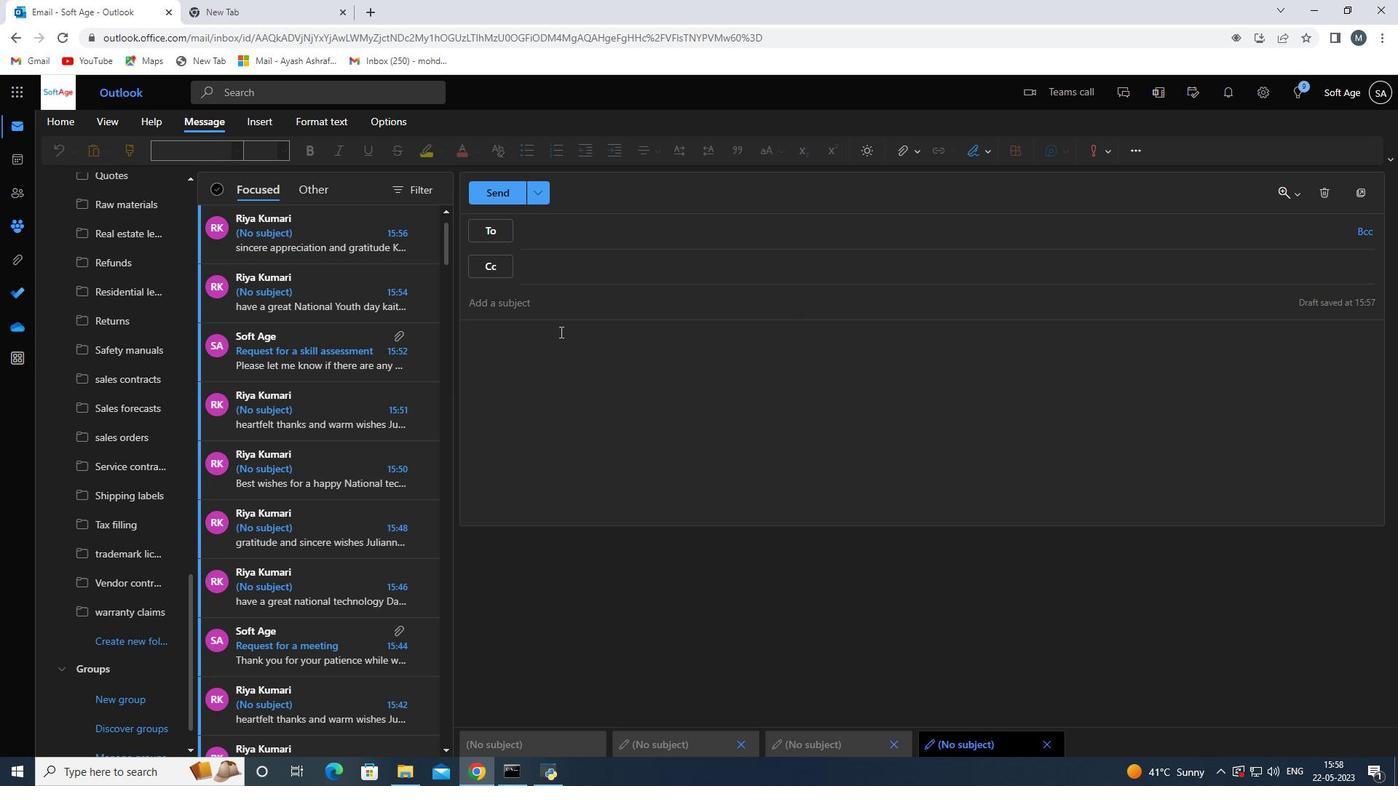 
Action: Mouse pressed left at (563, 348)
Screenshot: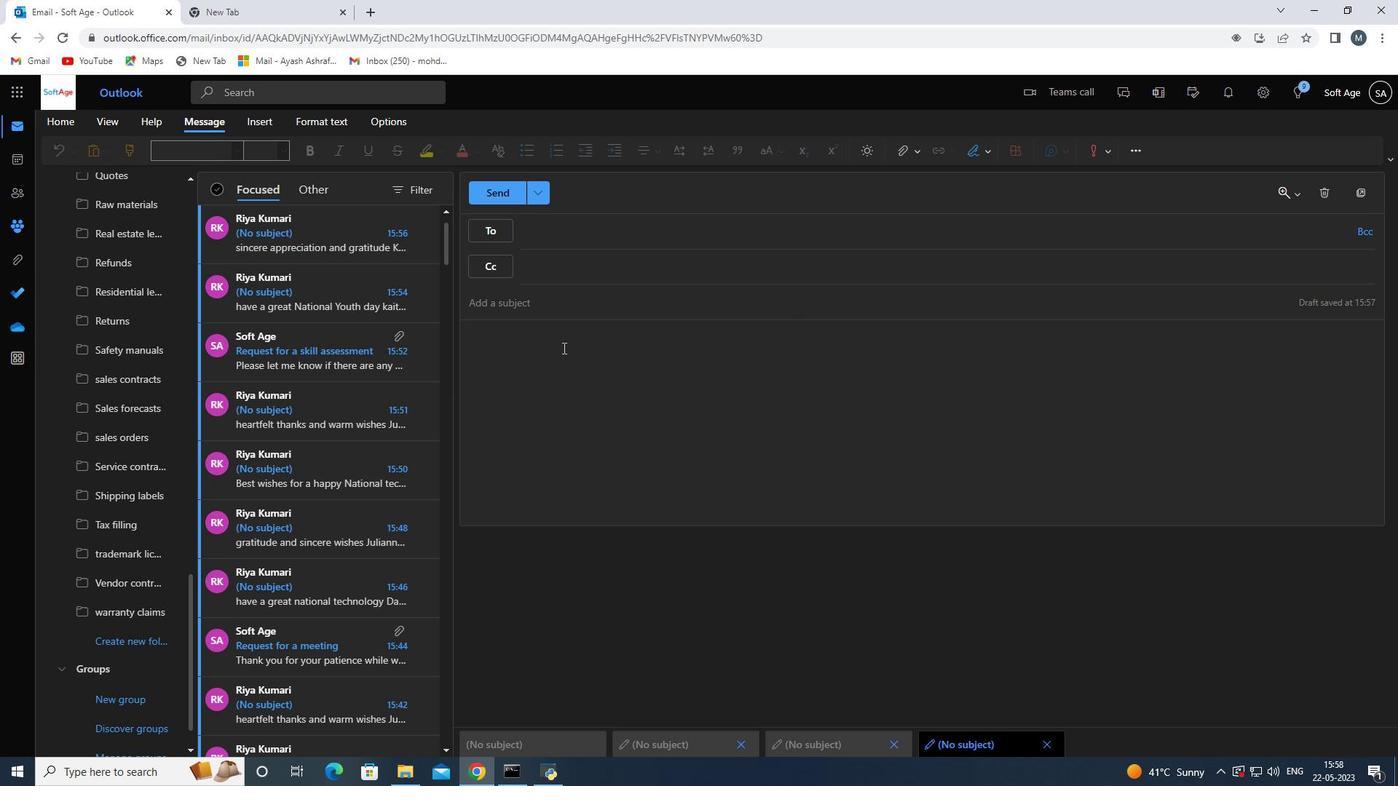 
Action: Mouse moved to (566, 356)
Screenshot: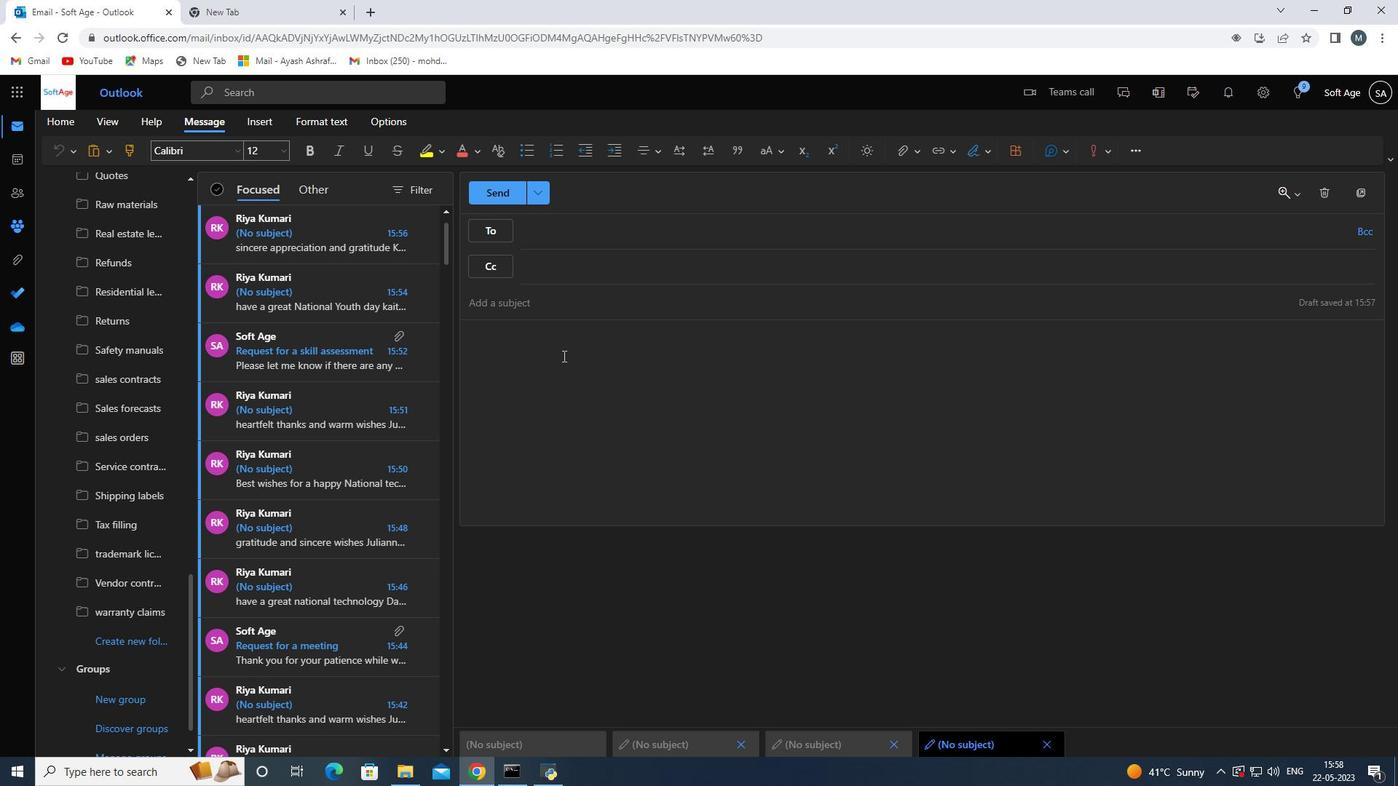 
Action: Key pressed <Key.shift>Best<Key.space>wishes<Key.space>for<Key.space>a<Key.space>happy<Key.space>national<Key.space>religious<Key.space>freedom<Key.space>day<Key.space>
Screenshot: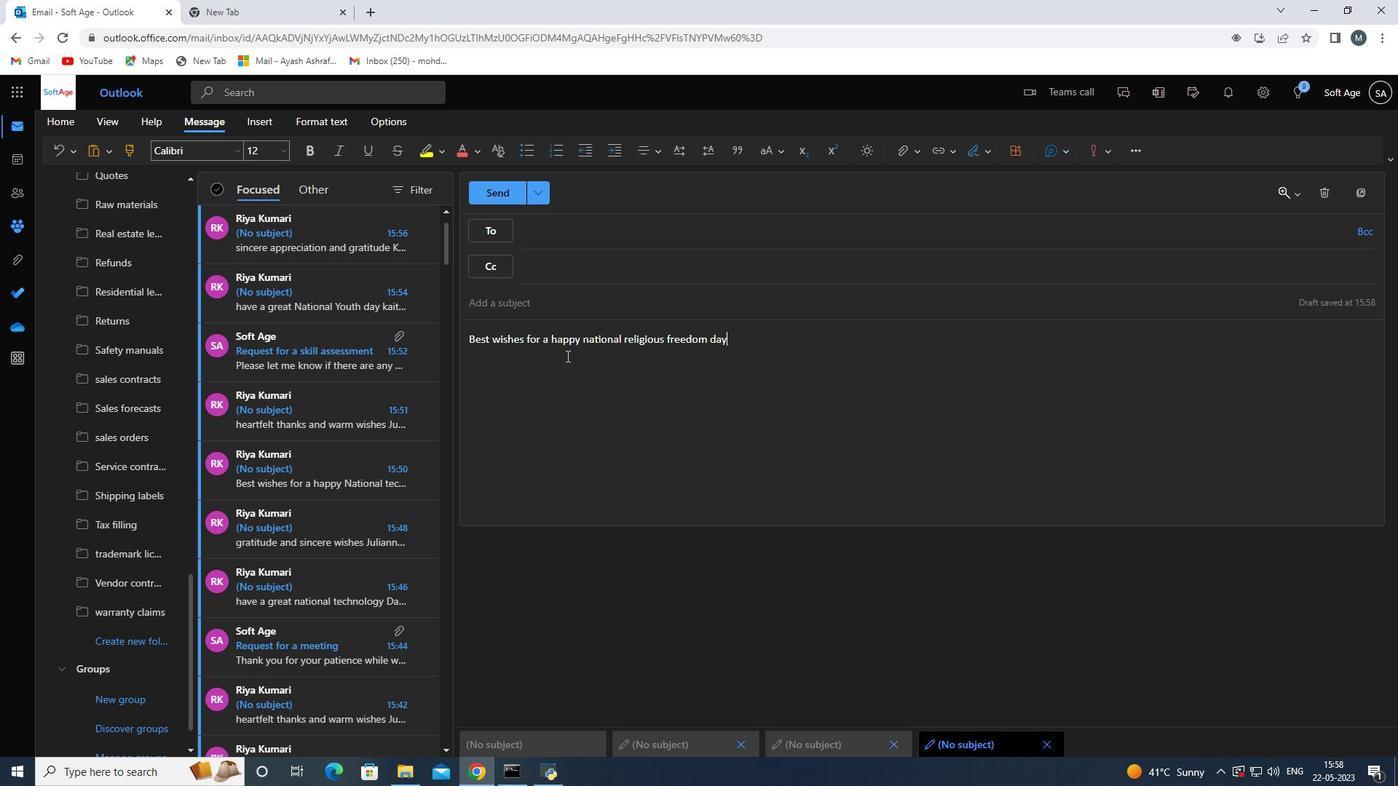 
Action: Mouse moved to (987, 144)
Screenshot: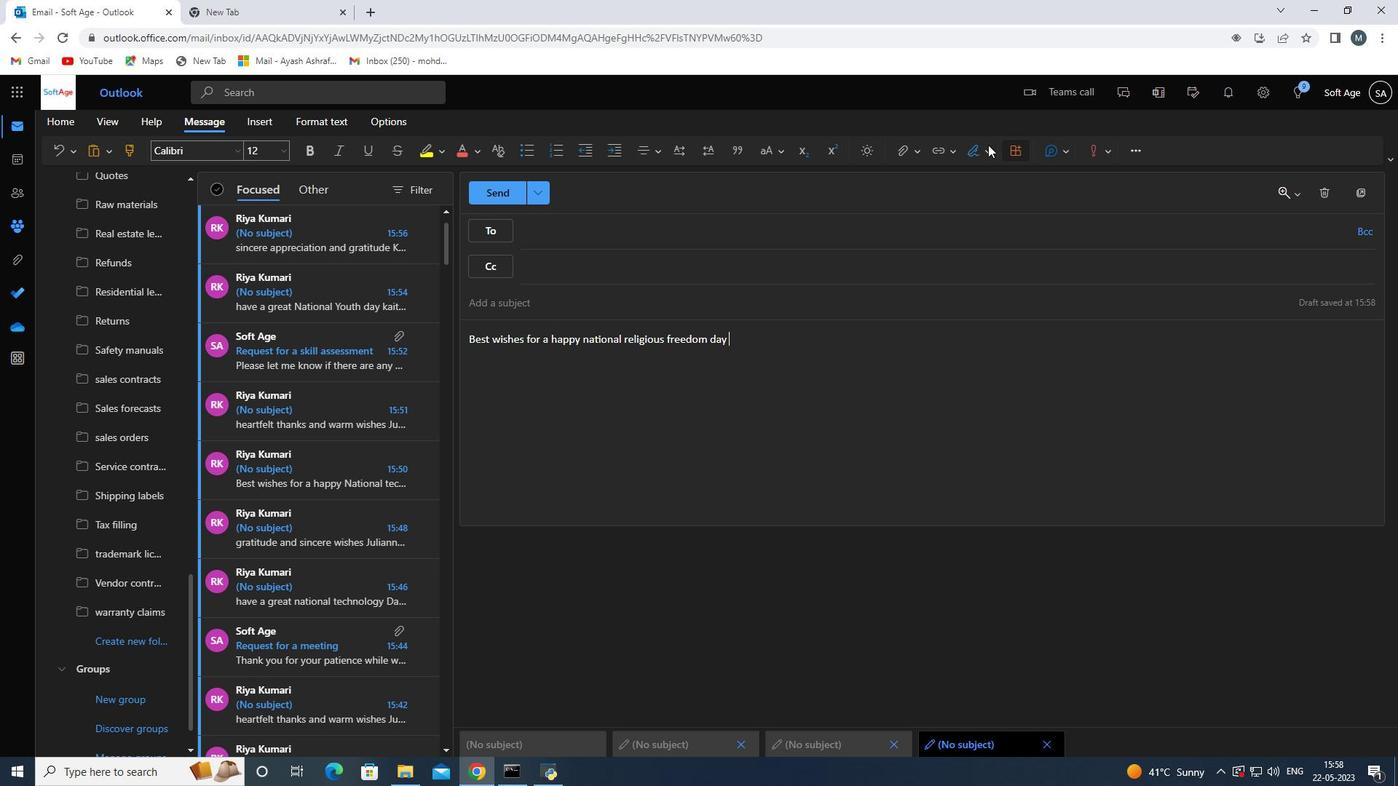 
Action: Mouse pressed left at (987, 144)
Screenshot: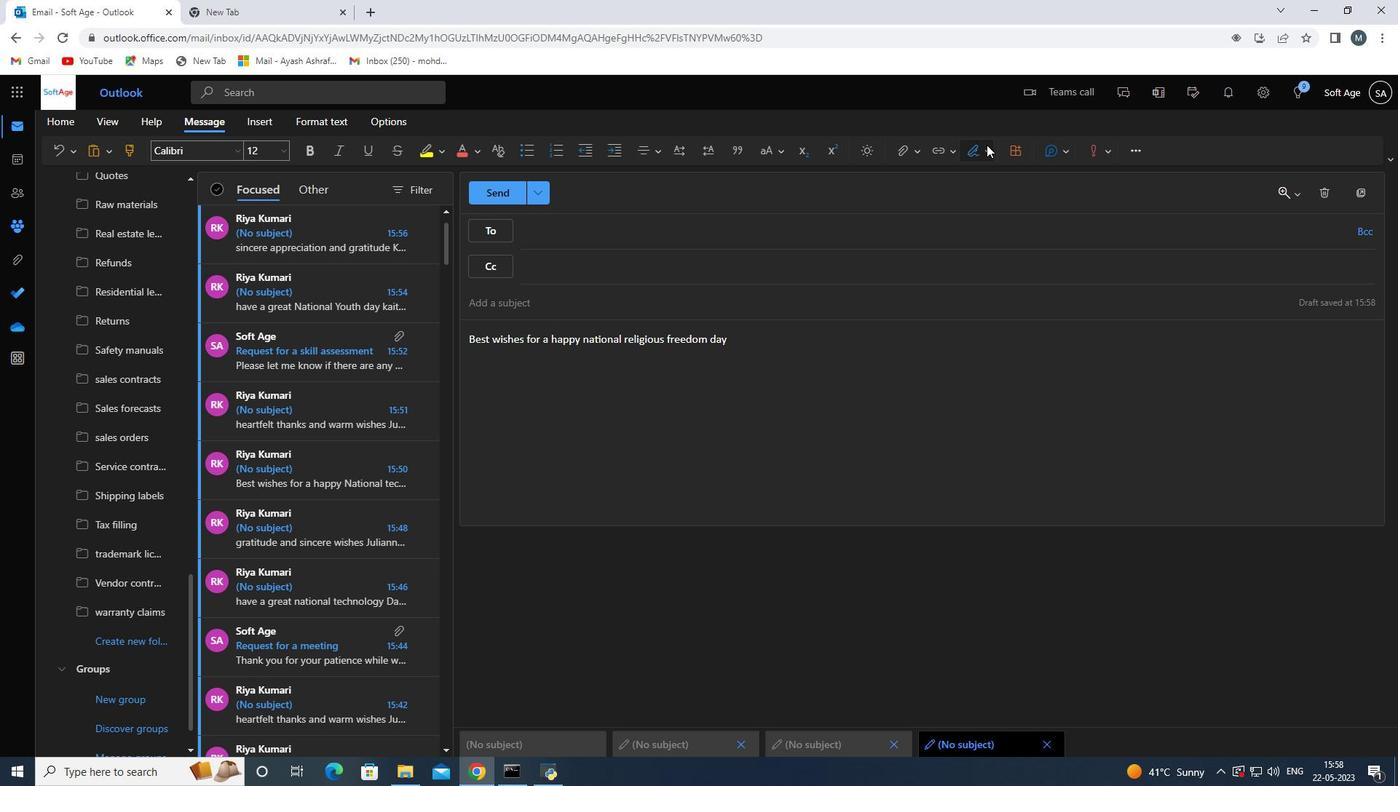 
Action: Mouse moved to (942, 181)
Screenshot: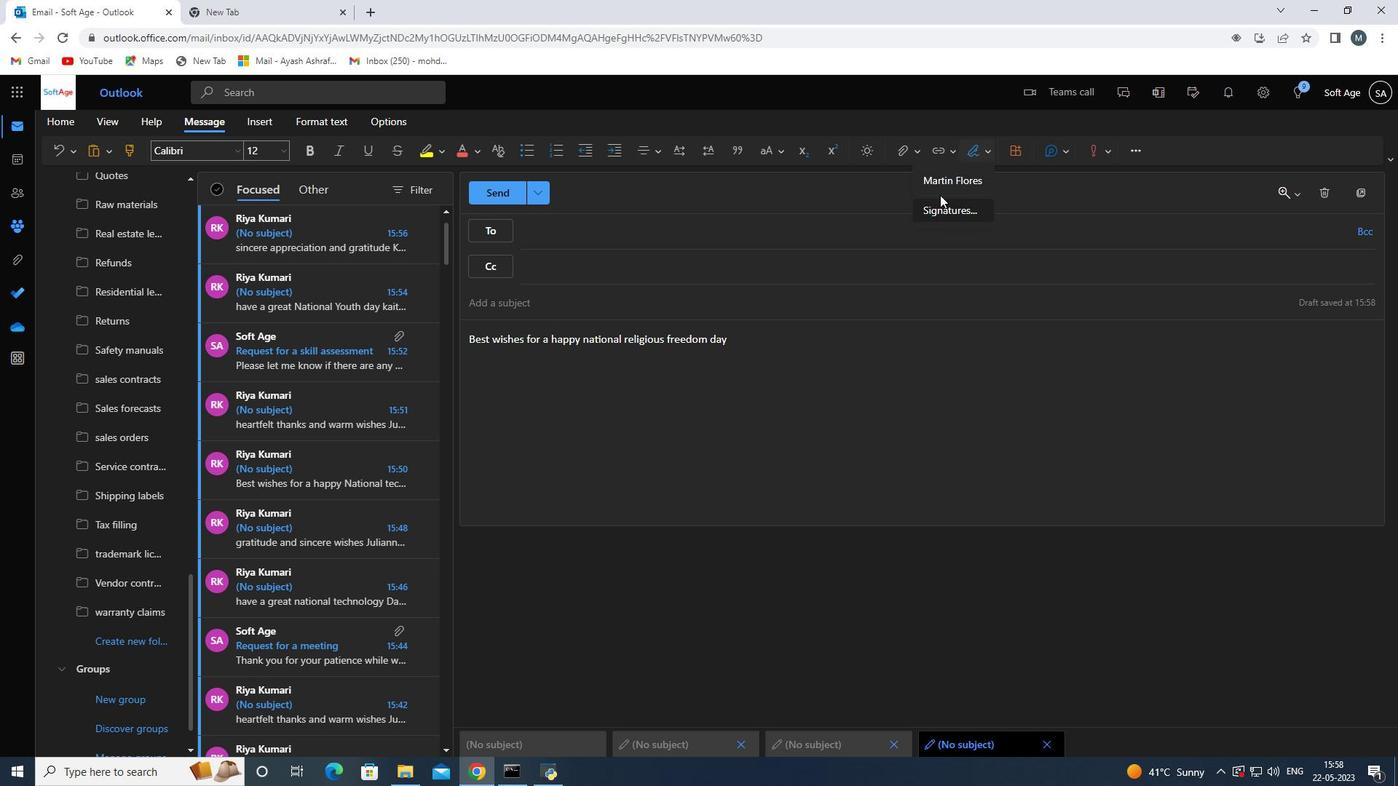 
Action: Mouse pressed left at (942, 181)
Screenshot: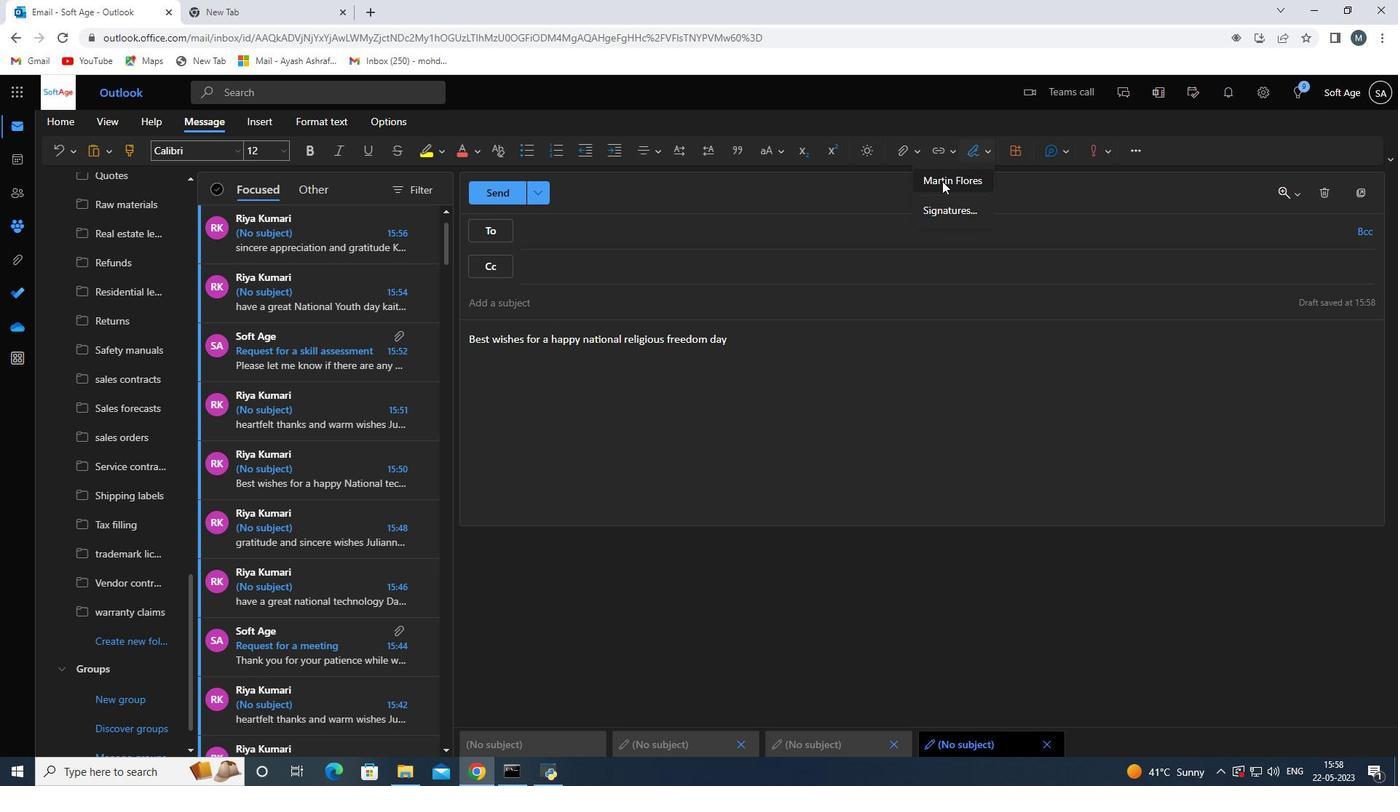 
Action: Mouse moved to (567, 235)
Screenshot: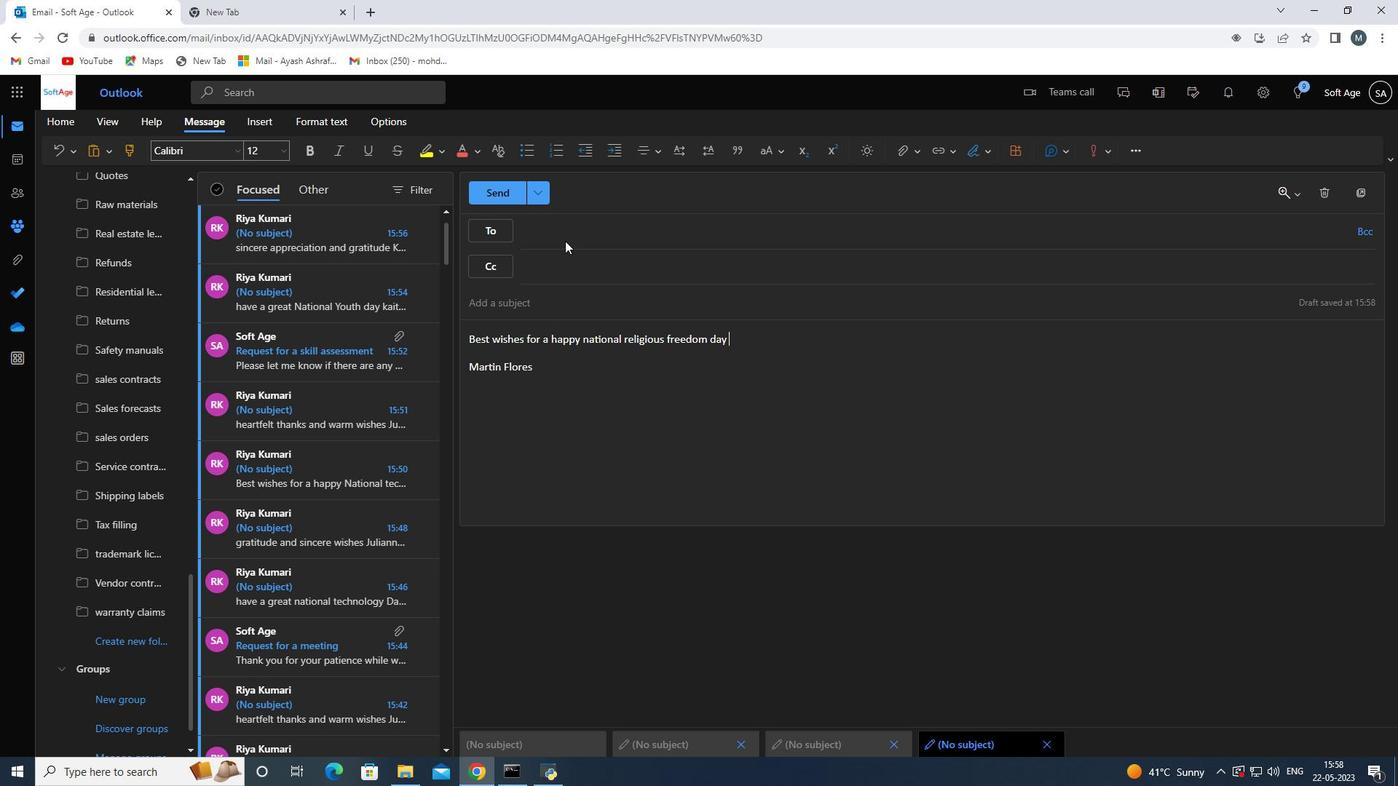 
Action: Mouse pressed left at (567, 235)
Screenshot: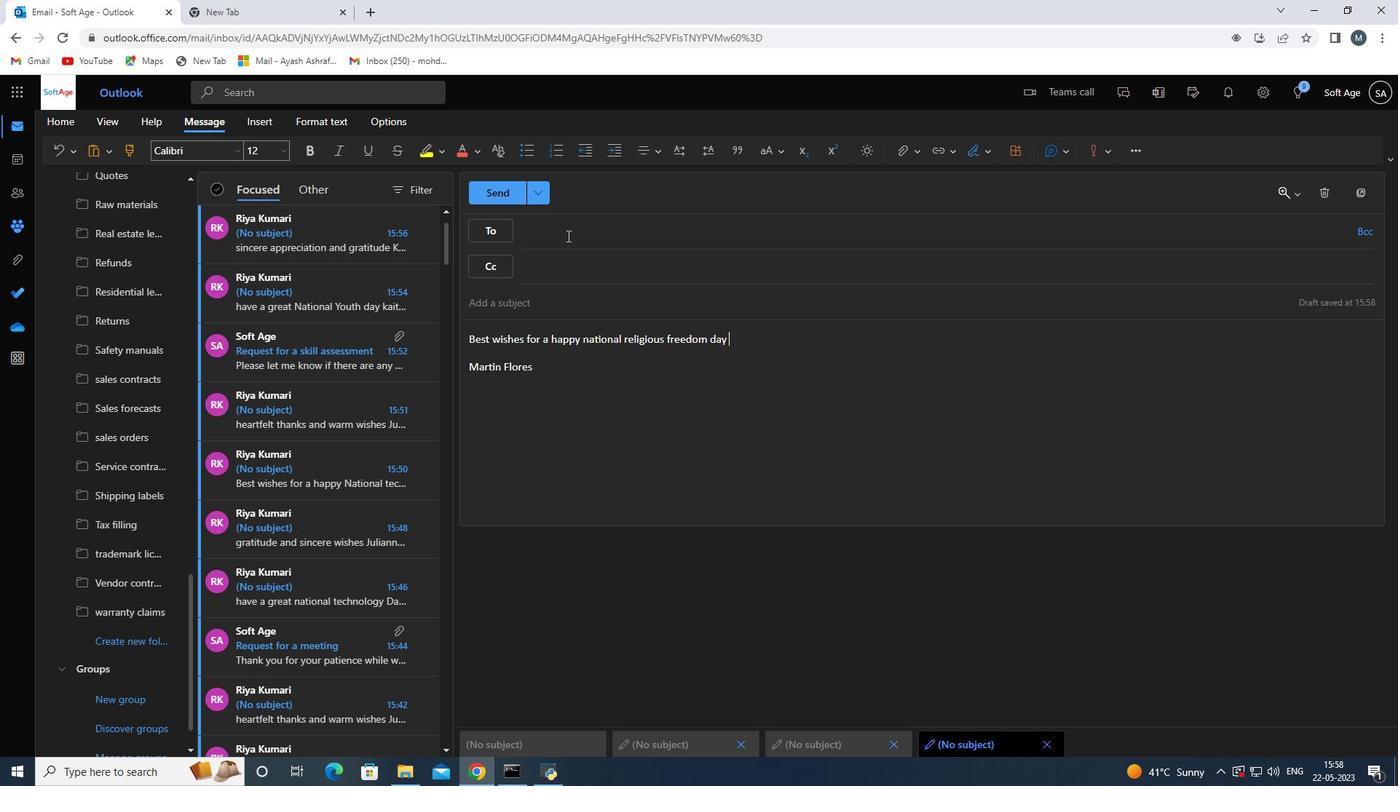 
Action: Mouse moved to (564, 233)
Screenshot: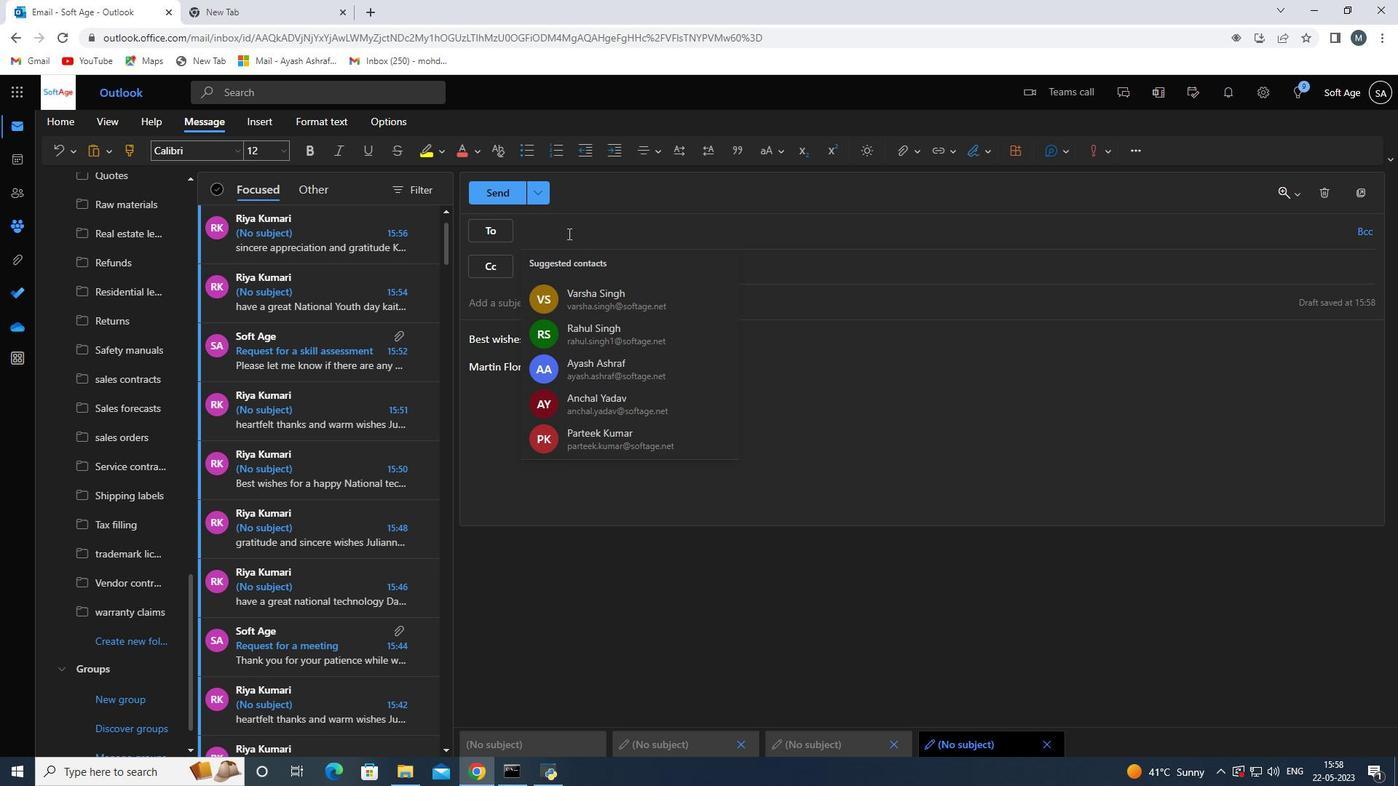 
Action: Key pressed softage.3<Key.shift>#<Key.backspace><Key.shift>@softage.net
Screenshot: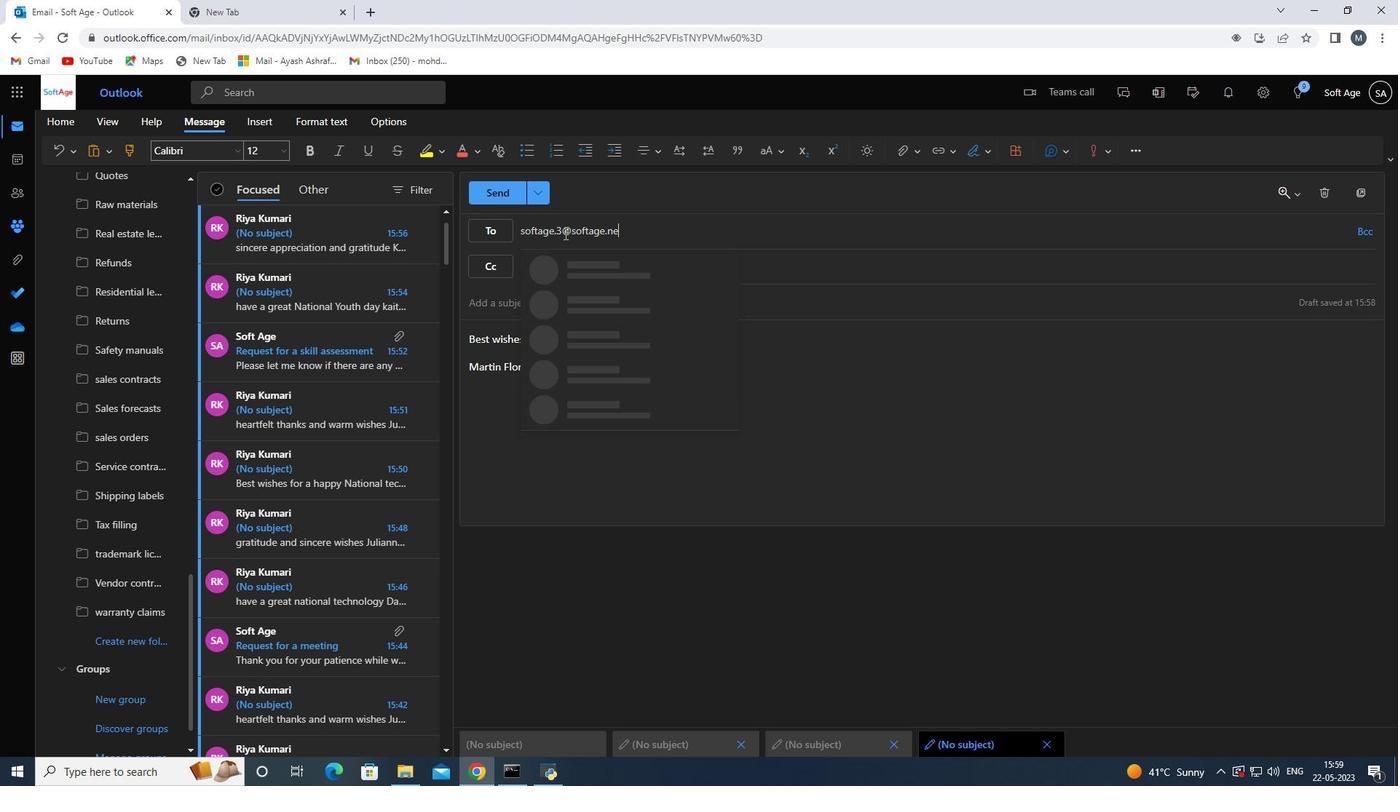 
Action: Mouse moved to (607, 279)
Screenshot: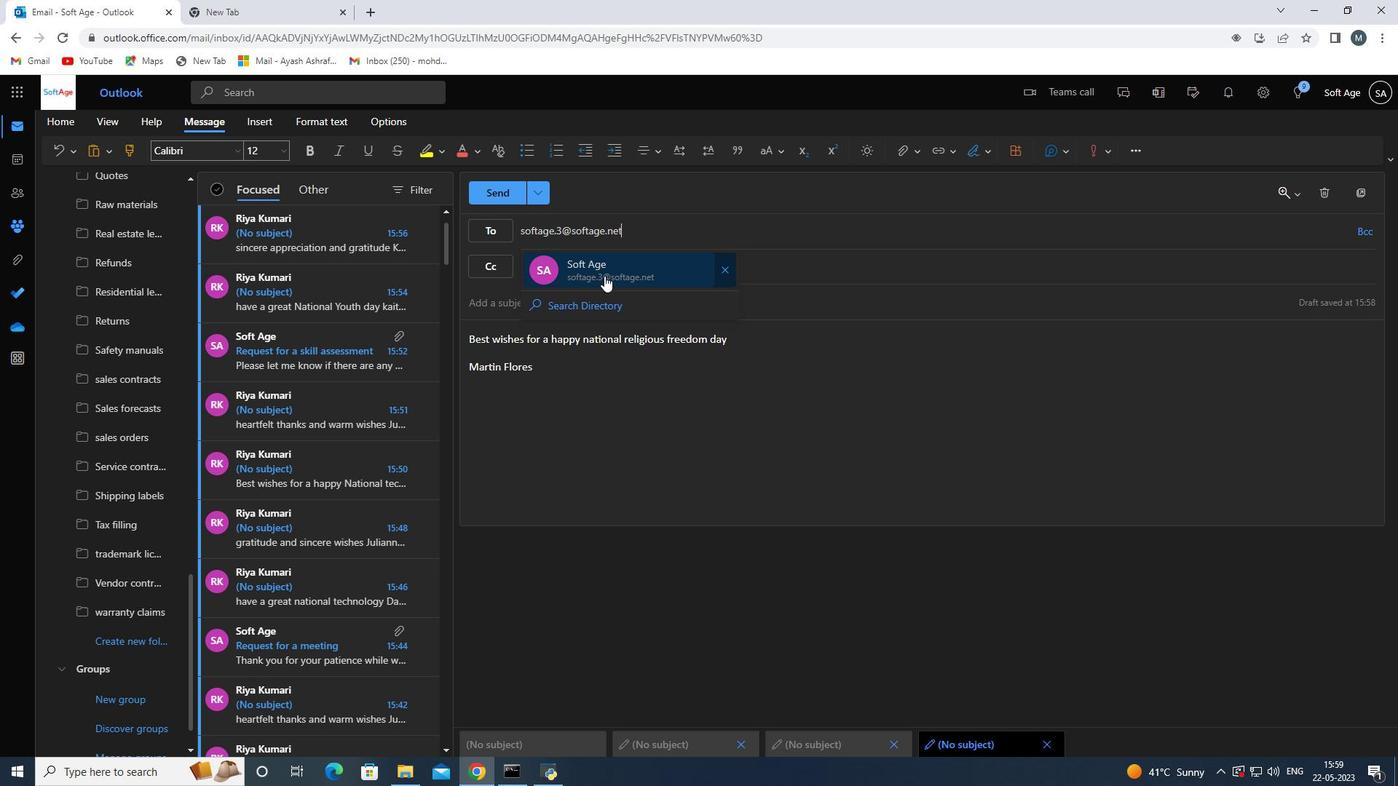 
Action: Mouse pressed left at (607, 279)
Screenshot: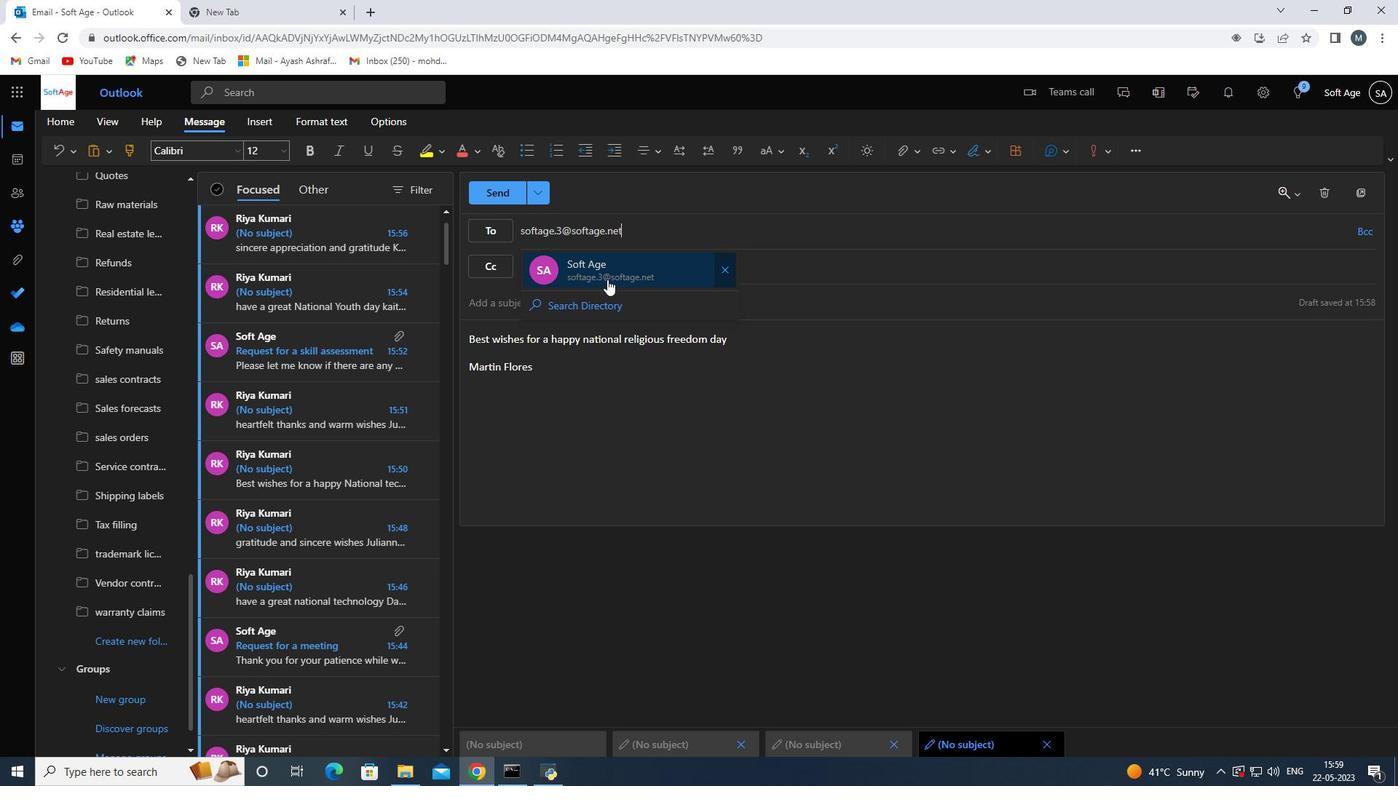 
Action: Mouse moved to (114, 640)
Screenshot: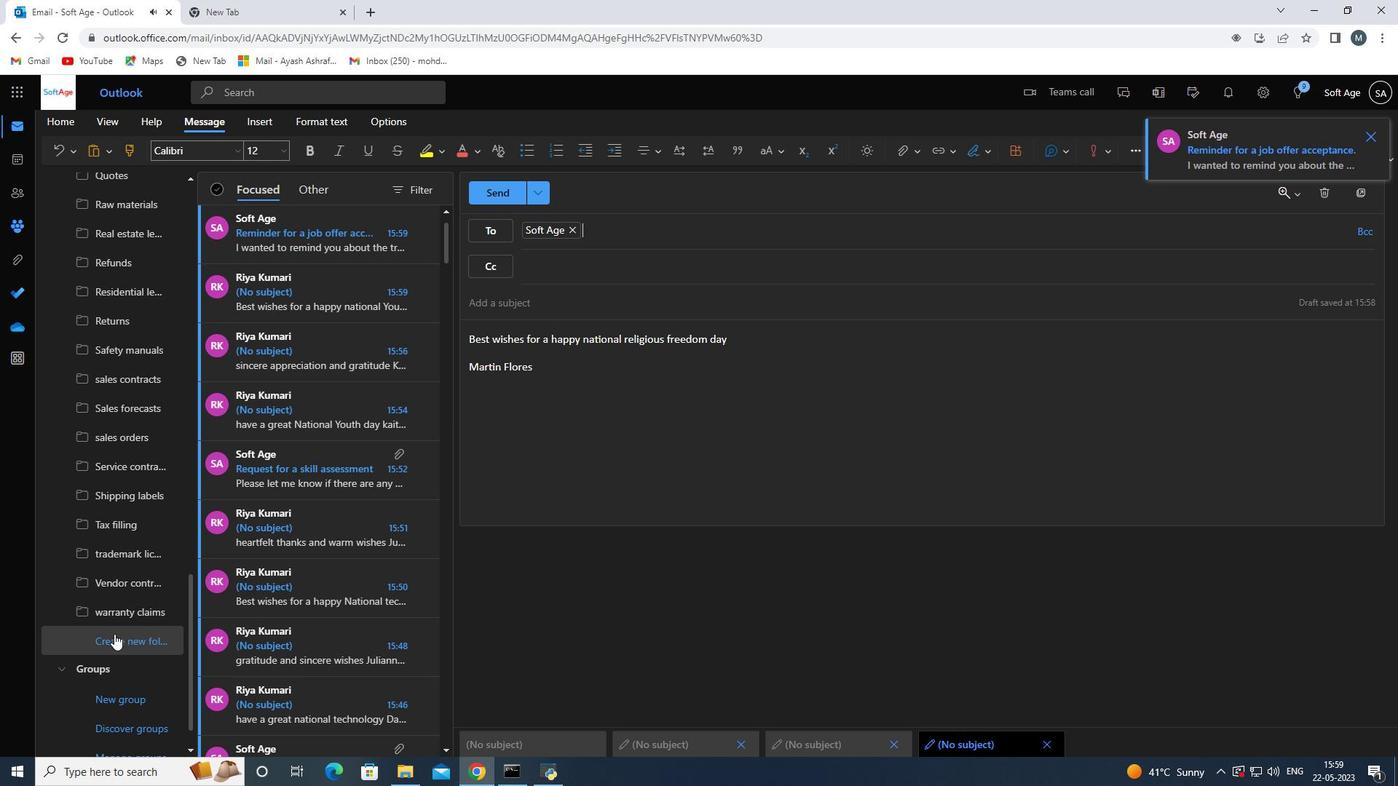 
Action: Mouse pressed left at (114, 640)
Screenshot: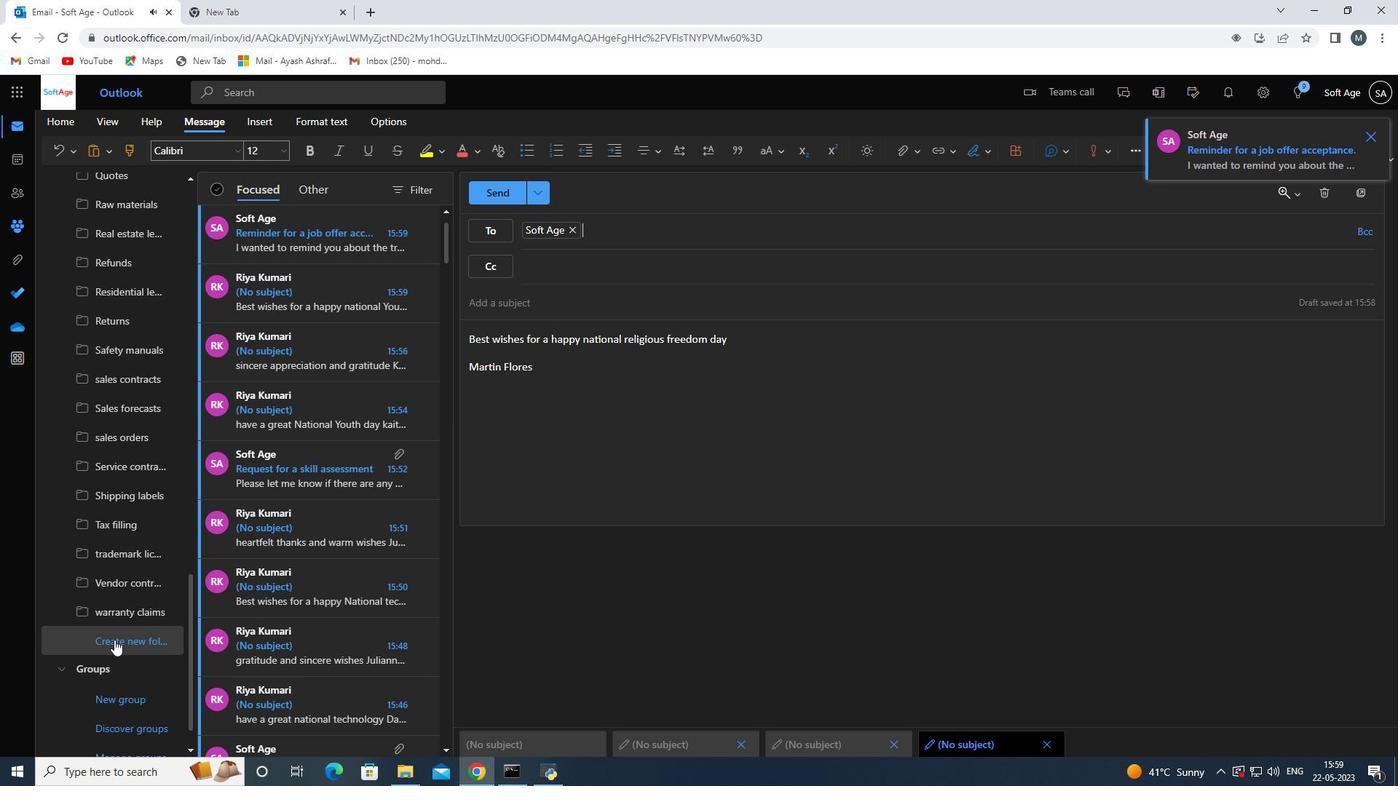 
Action: Mouse moved to (115, 633)
Screenshot: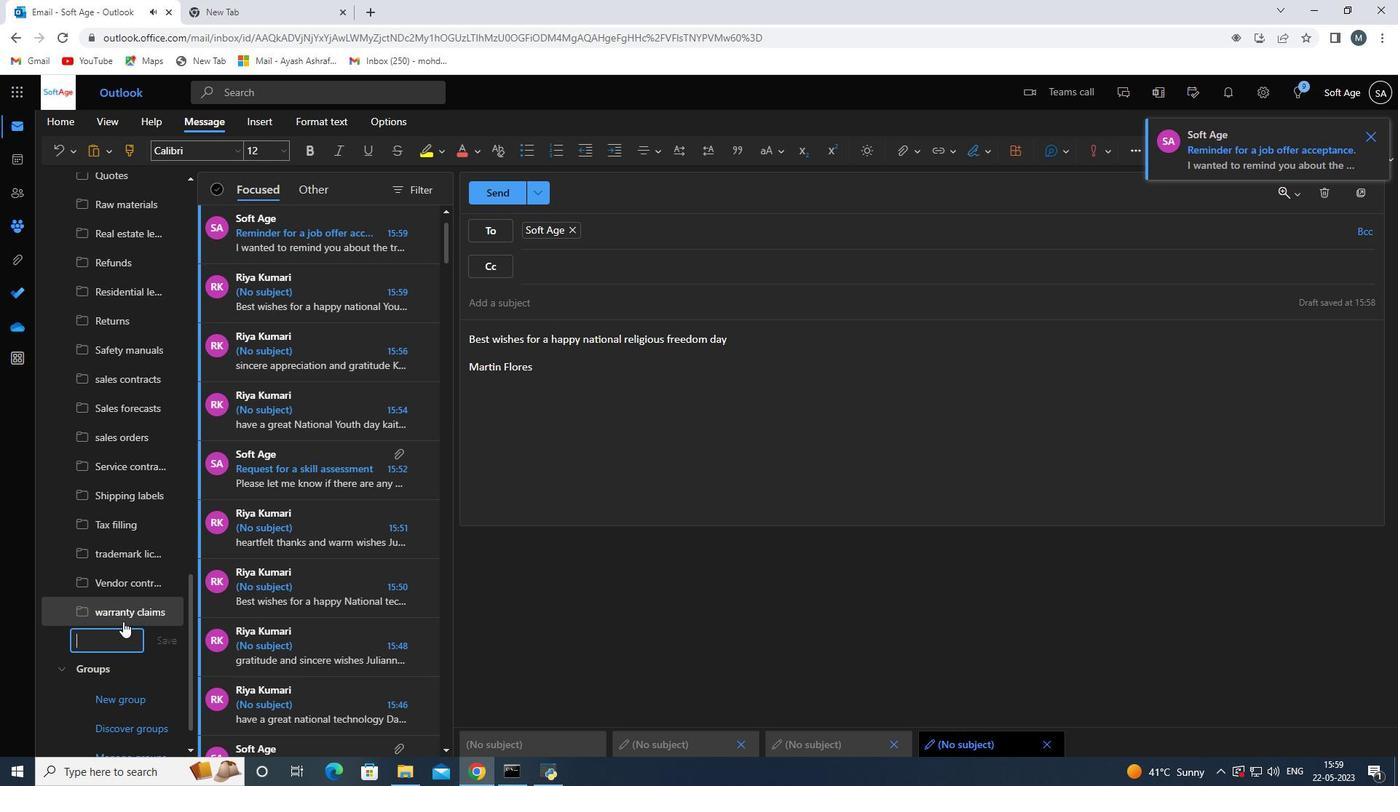
Action: Mouse pressed left at (115, 633)
Screenshot: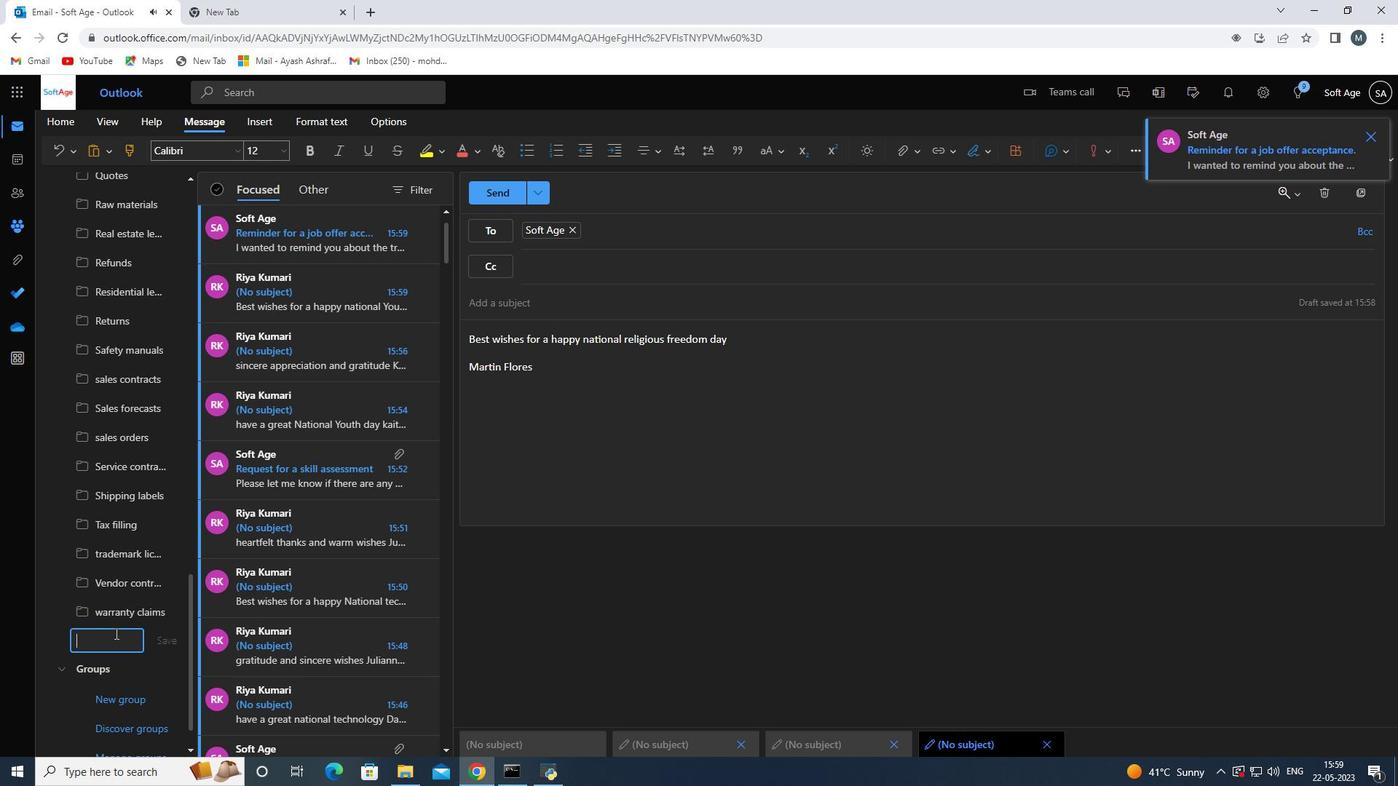 
Action: Key pressed <Key.shift>Lease<Key.space>terminators<Key.space>
Screenshot: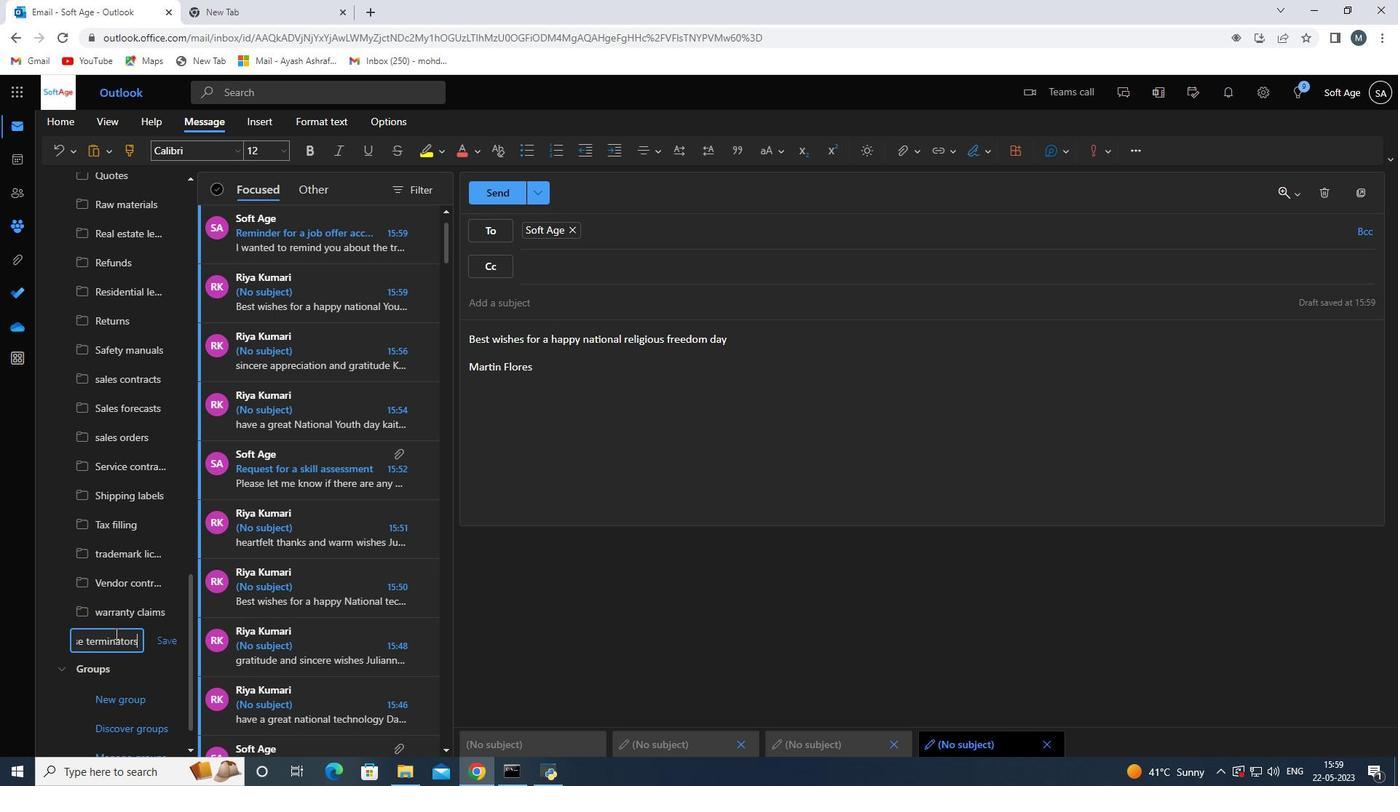 
Action: Mouse moved to (126, 675)
Screenshot: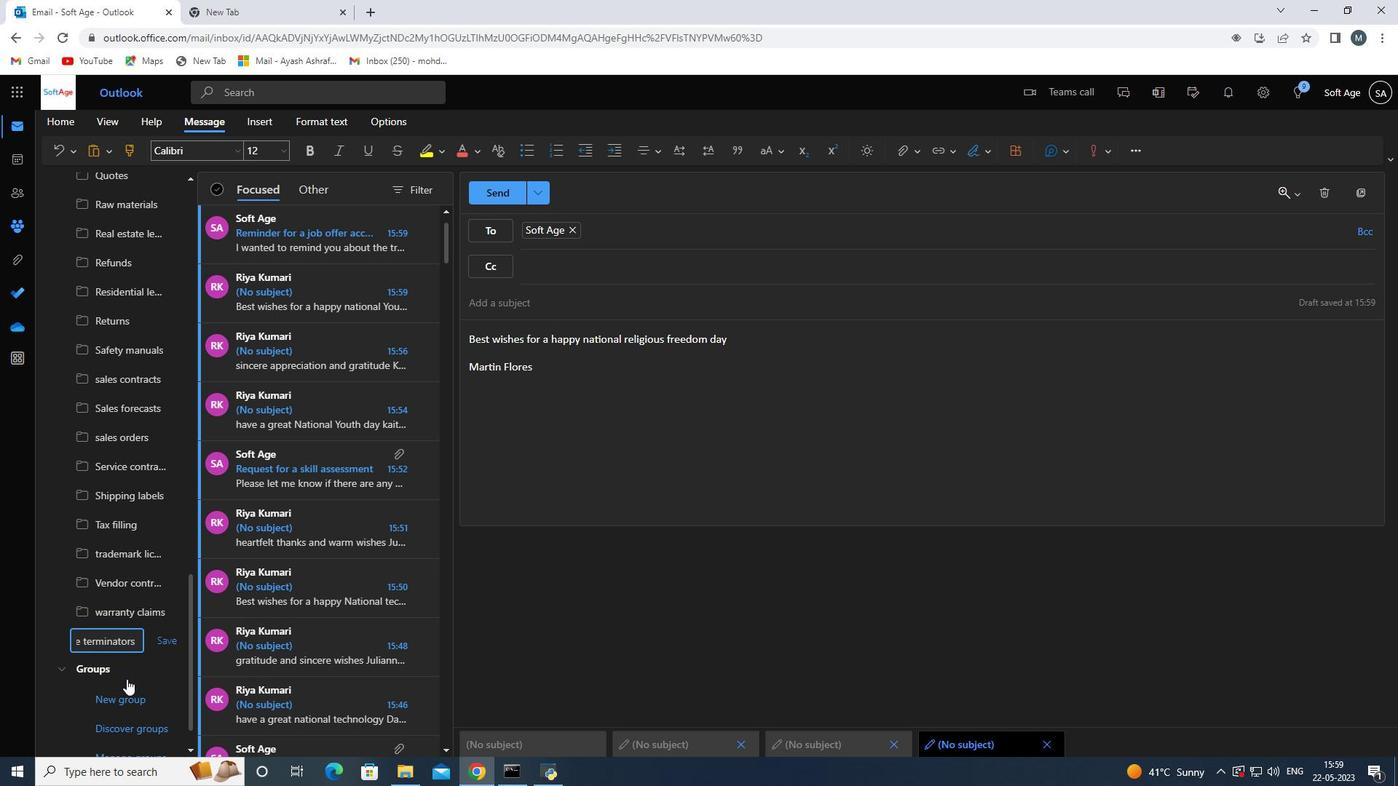
Action: Key pressed <Key.backspace><Key.backspace><Key.backspace><Key.backspace><Key.backspace>tions<Key.space>
Screenshot: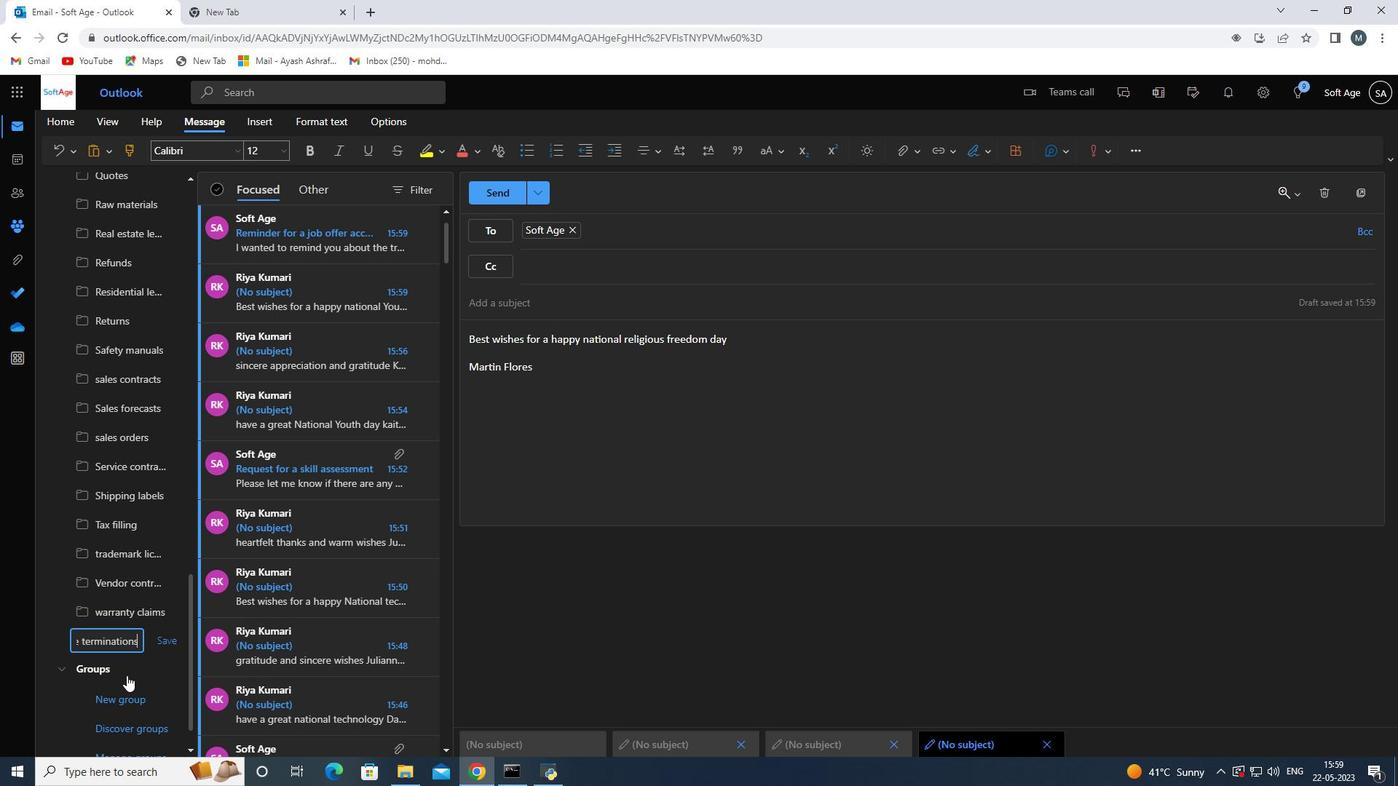
Action: Mouse moved to (174, 641)
Screenshot: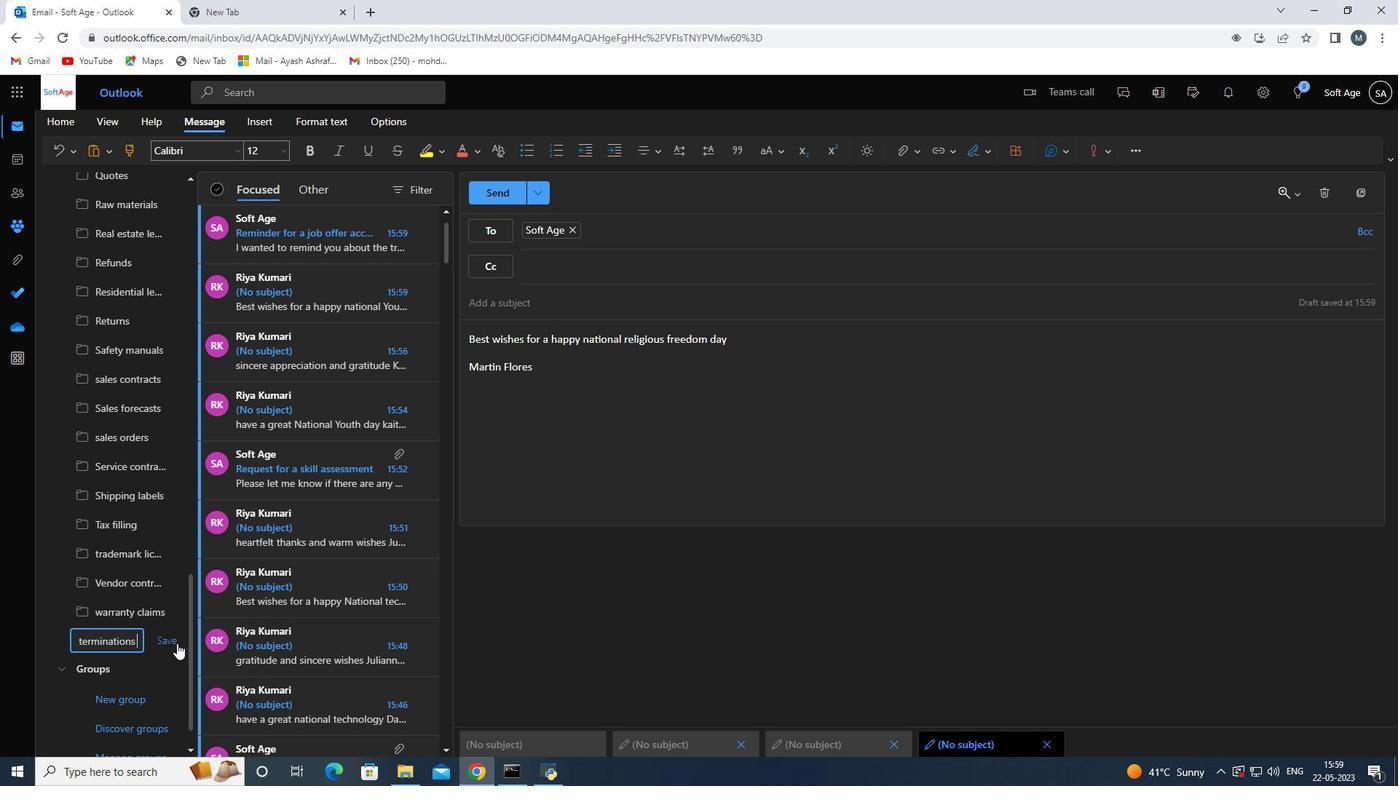 
Action: Mouse pressed left at (174, 641)
Screenshot: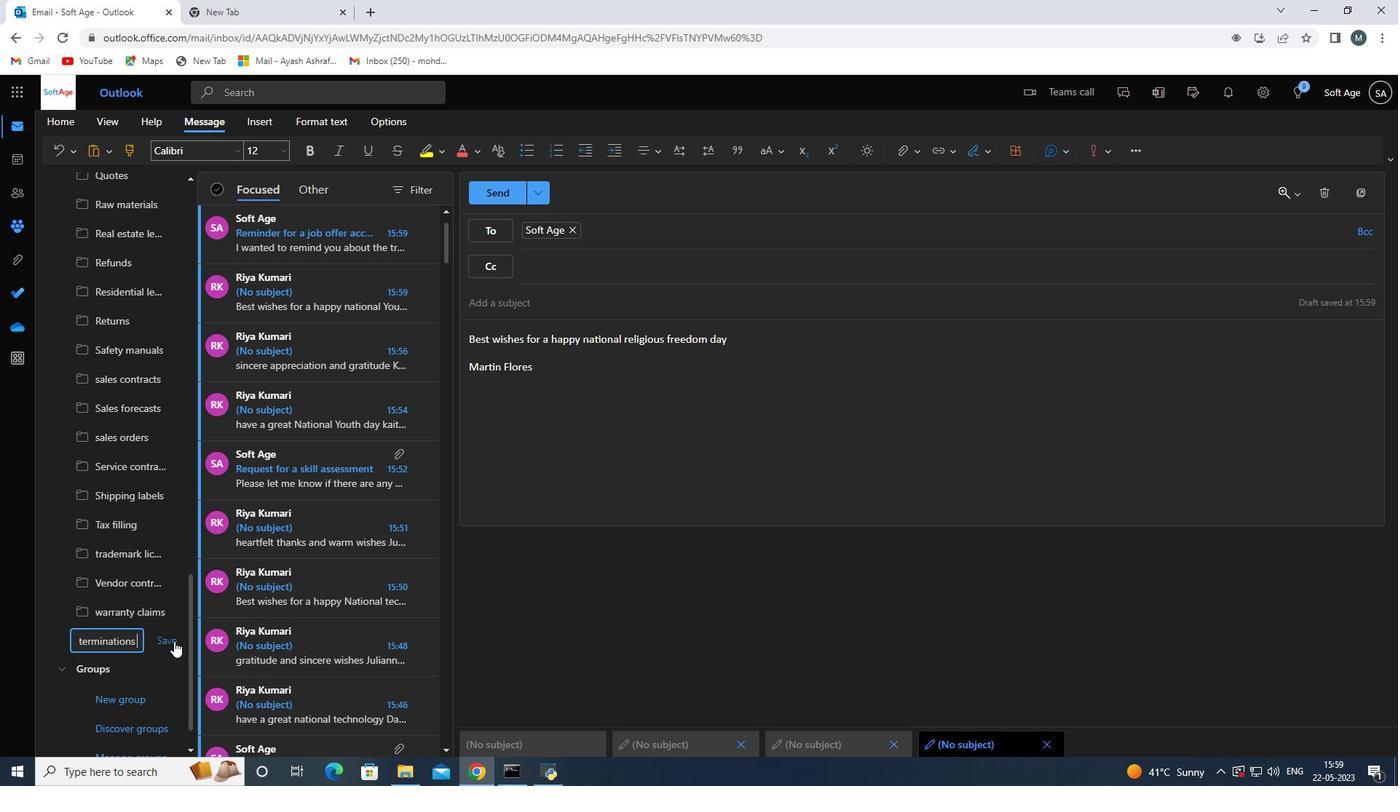 
Action: Mouse moved to (487, 190)
Screenshot: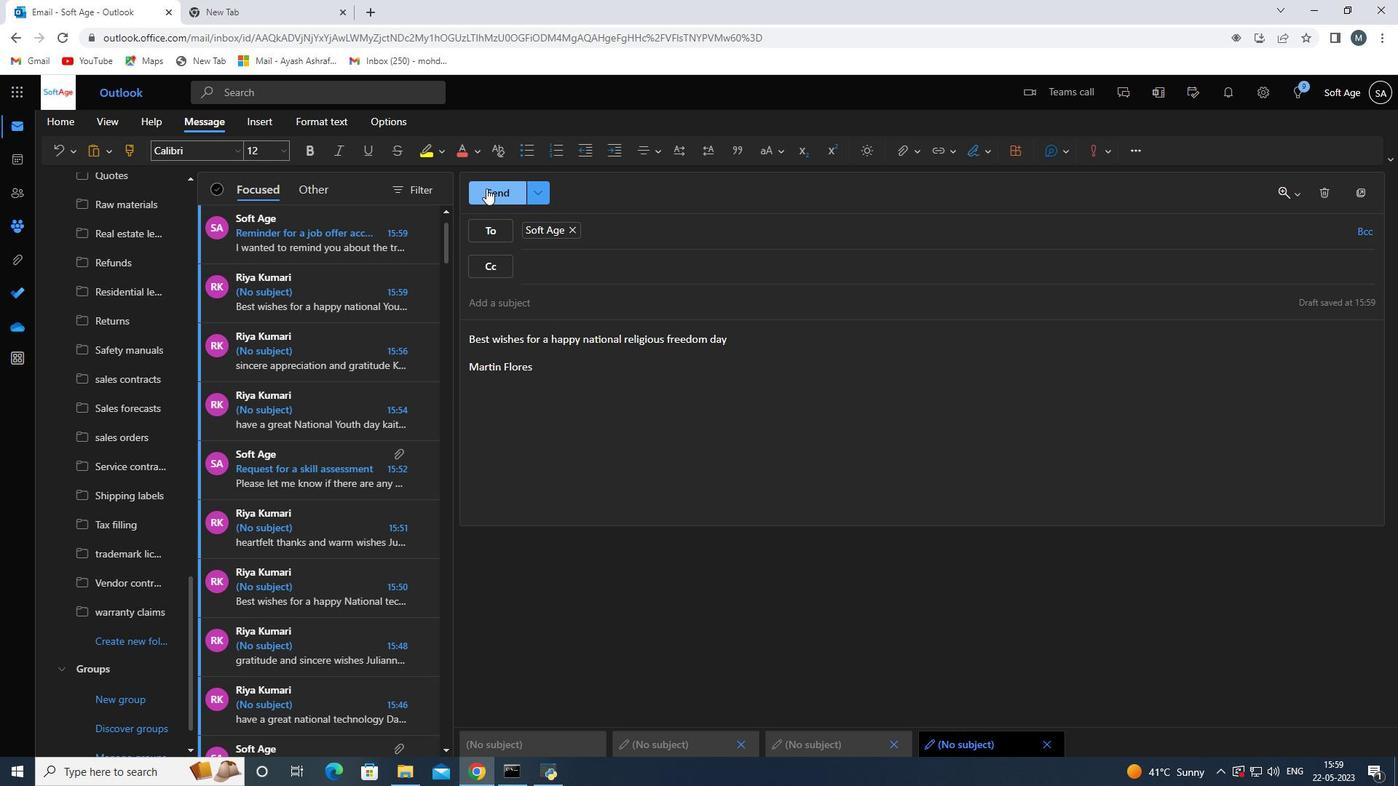 
Action: Mouse pressed left at (487, 190)
Screenshot: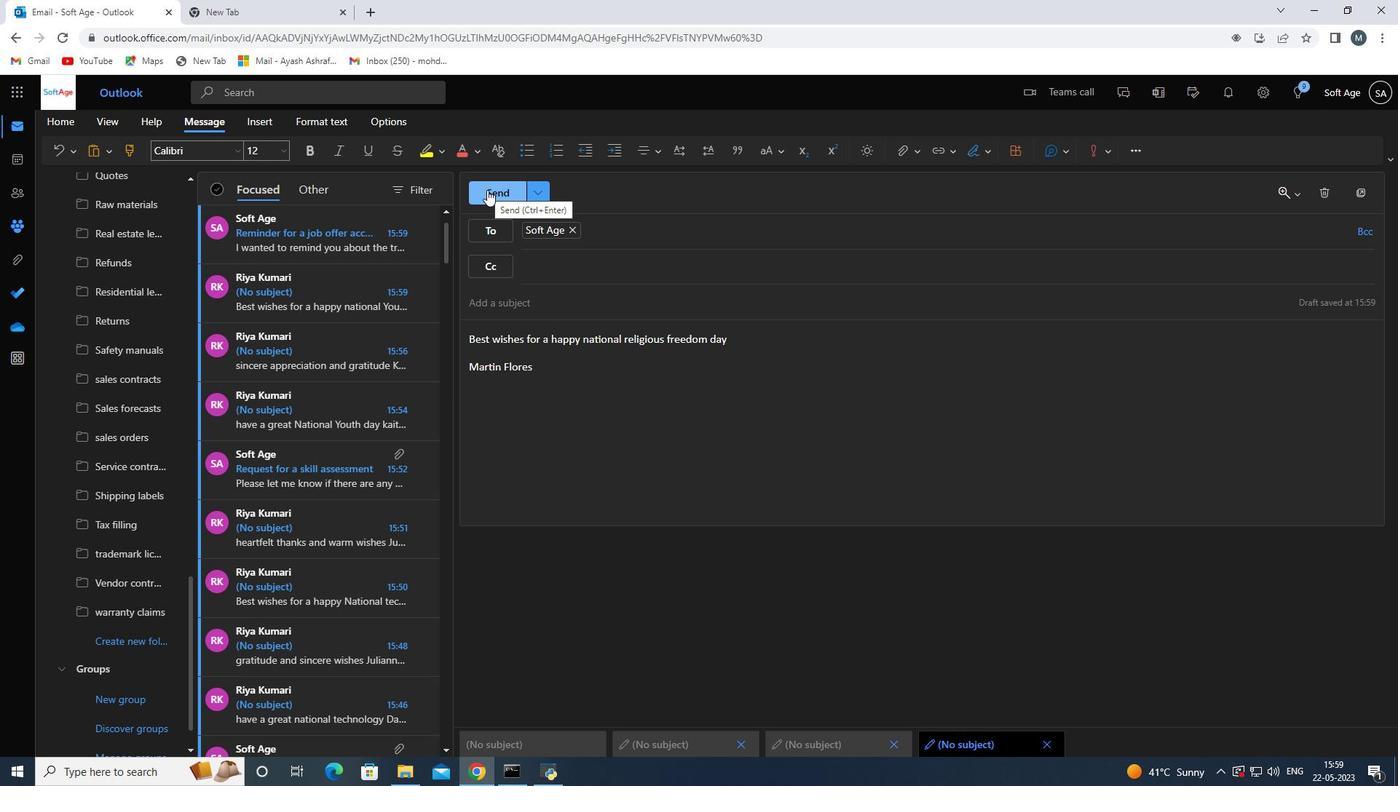 
Action: Mouse moved to (688, 447)
Screenshot: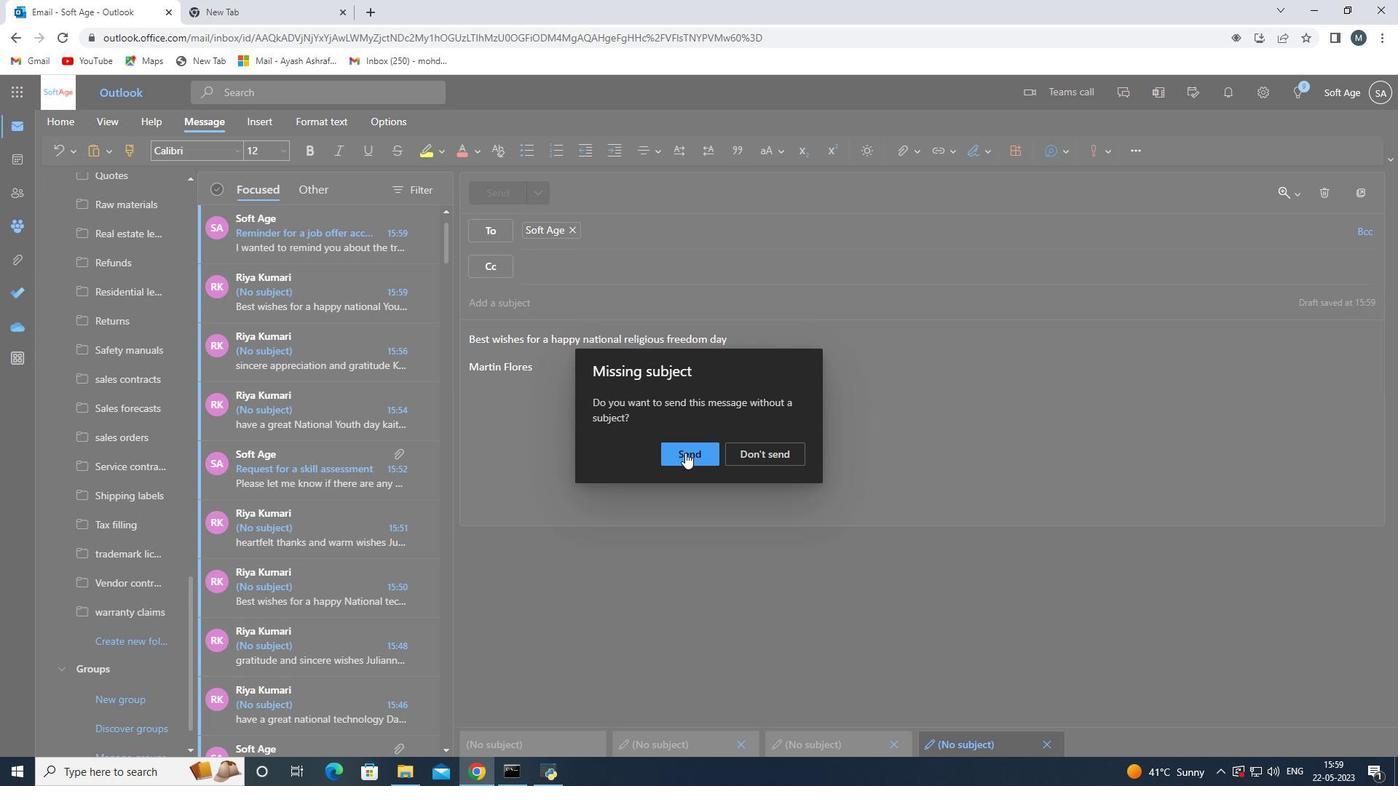 
Action: Mouse pressed left at (688, 447)
Screenshot: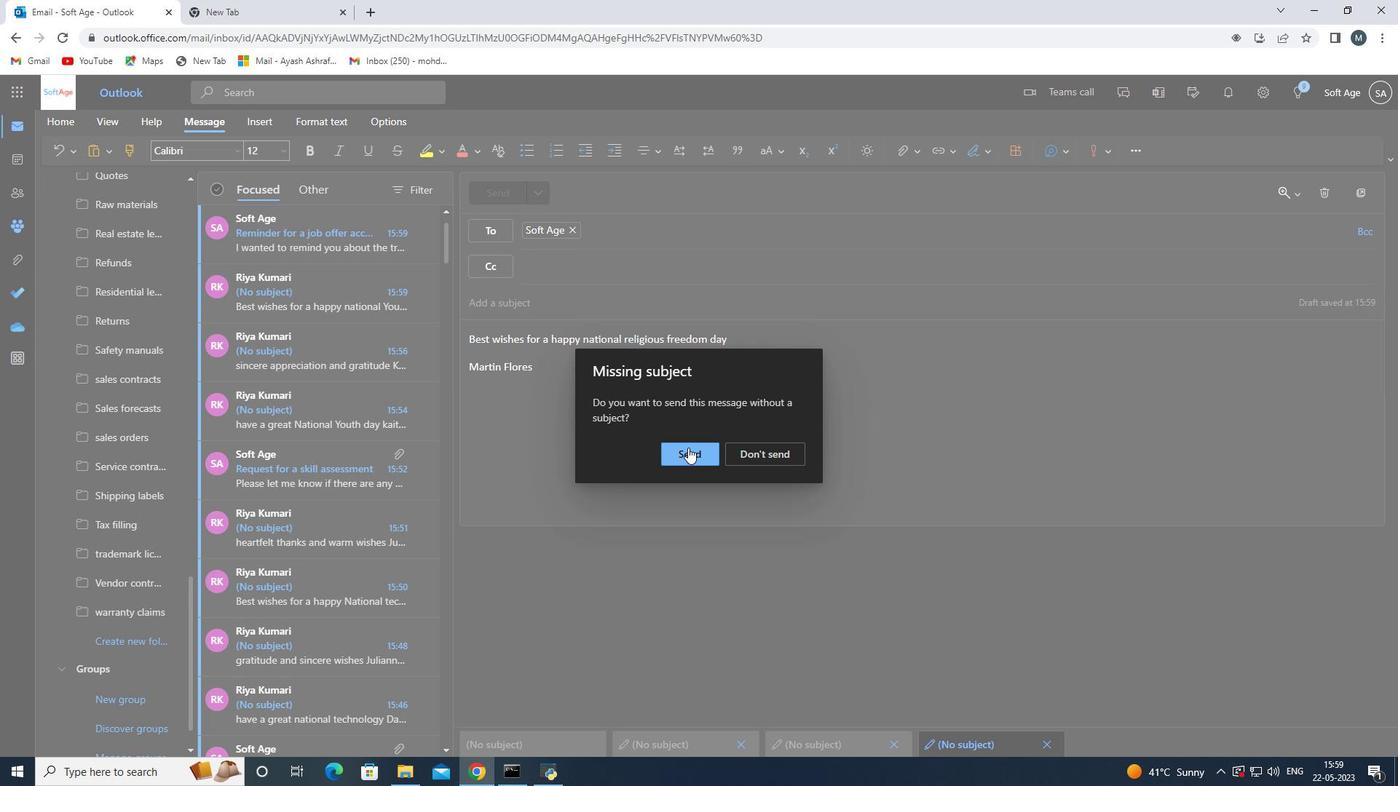 
